 Task: Open Apple System Preferences and identify the major sections in the sidebar. How are they organized?.
Action: Mouse moved to (362, 195)
Screenshot: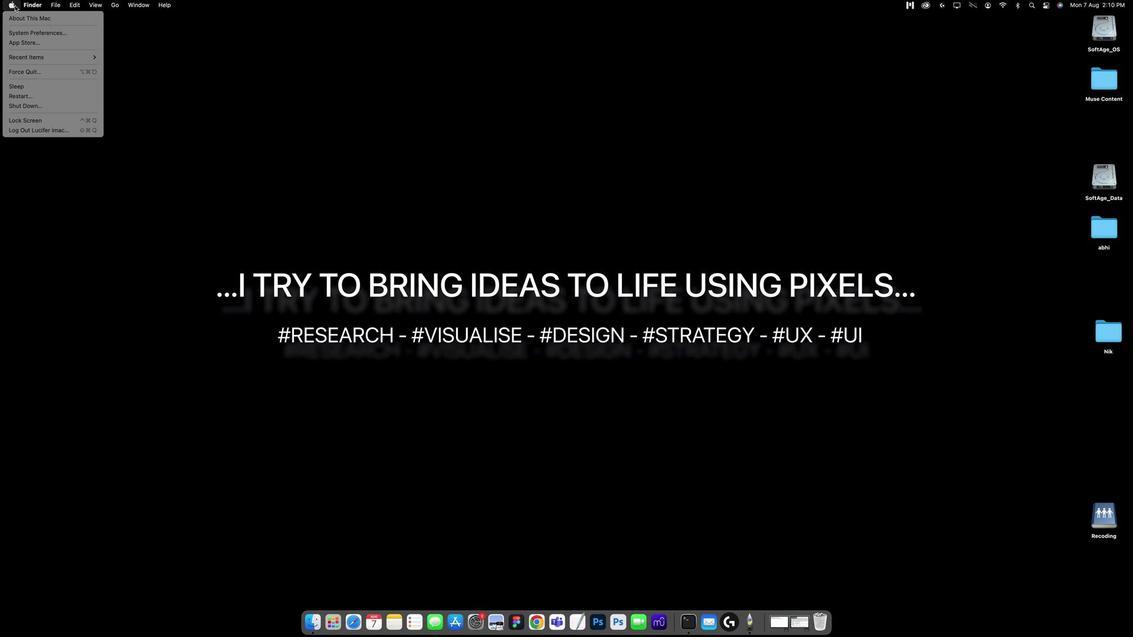 
Action: Mouse pressed left at (362, 195)
Screenshot: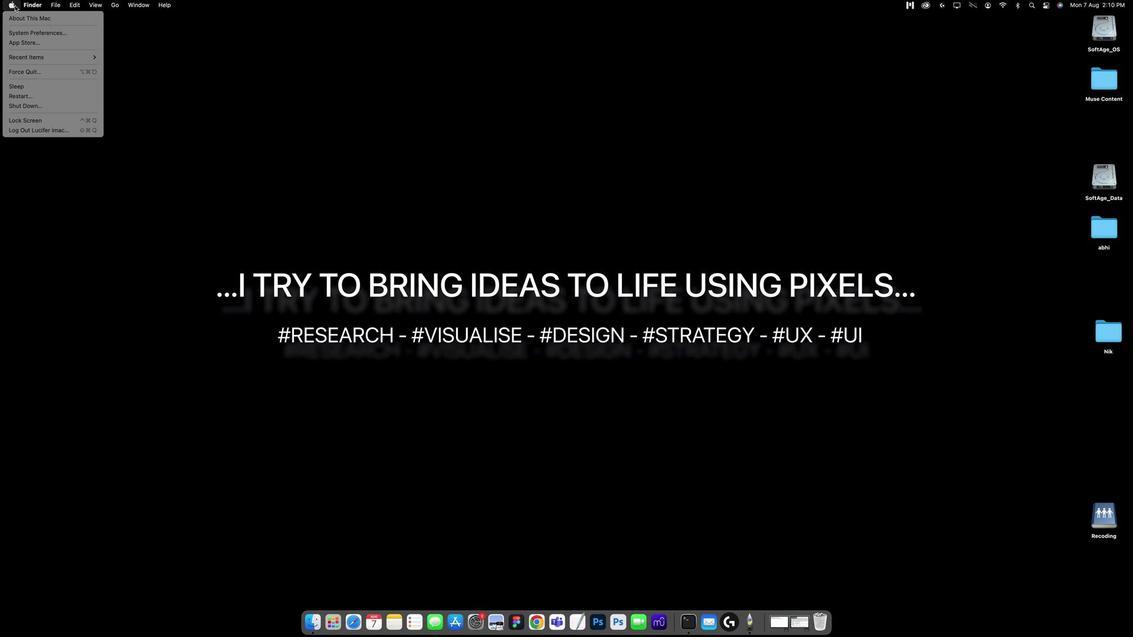
Action: Mouse moved to (36, 3)
Screenshot: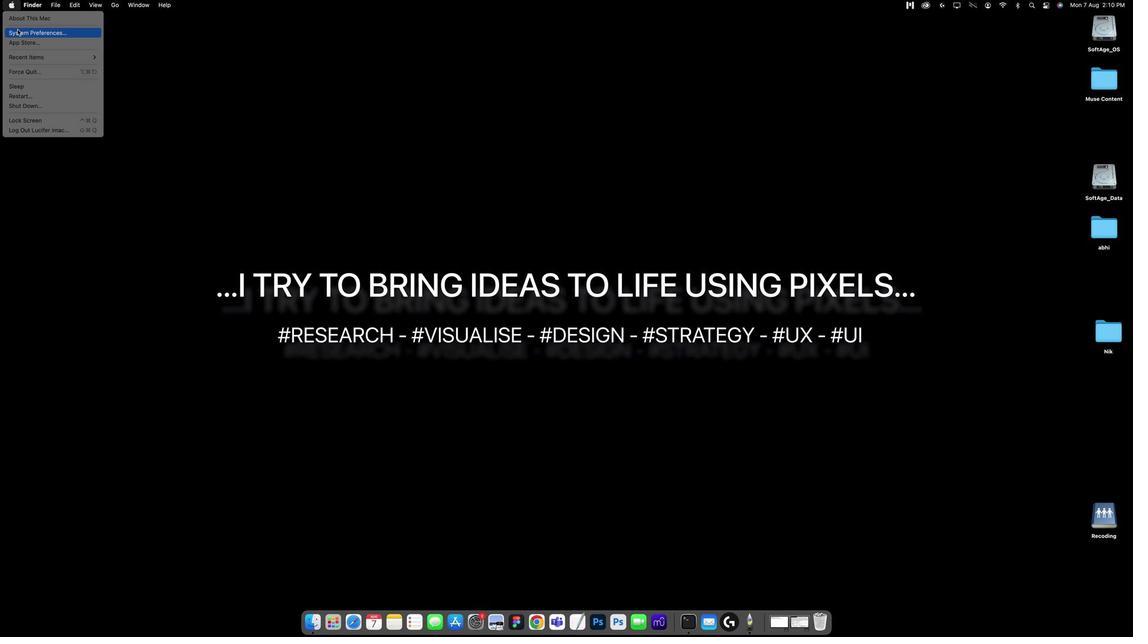 
Action: Mouse pressed left at (36, 3)
Screenshot: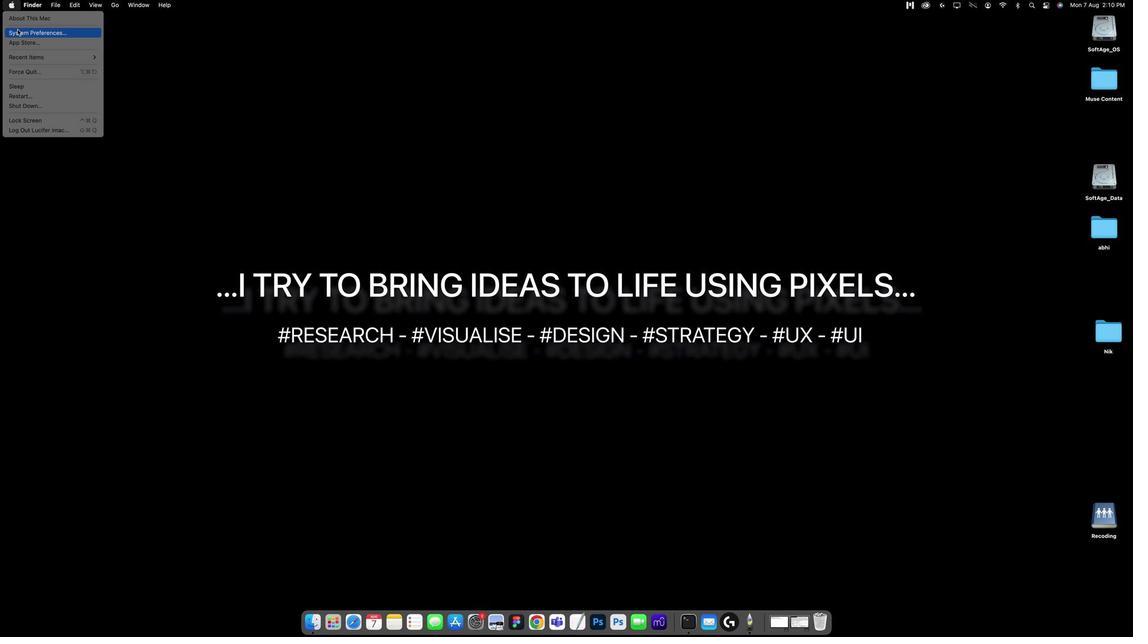 
Action: Mouse moved to (38, 27)
Screenshot: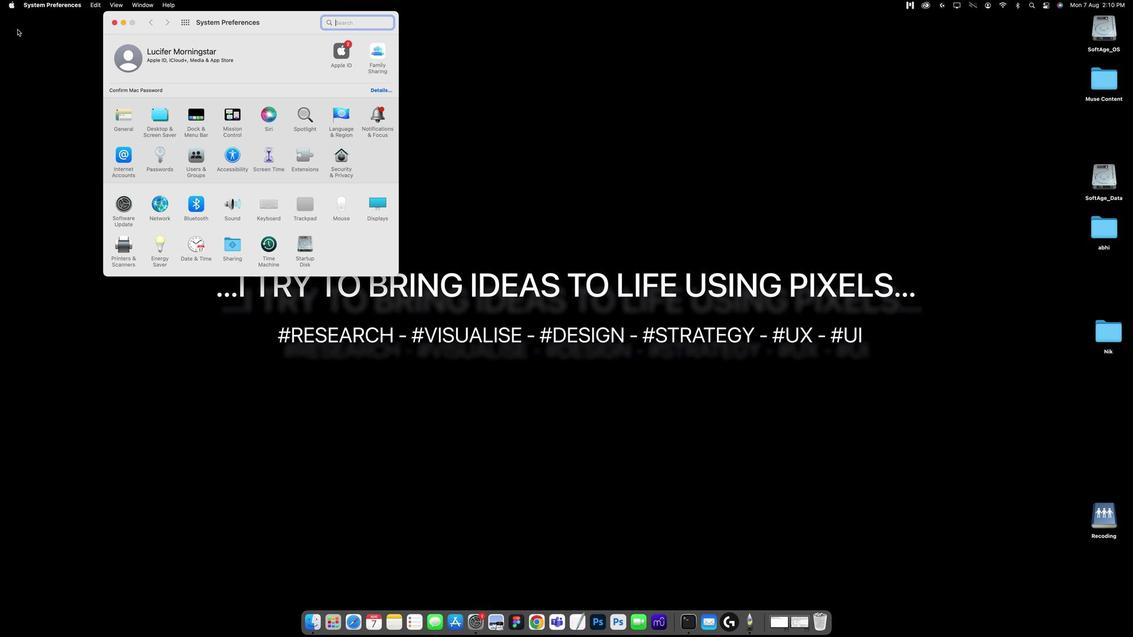 
Action: Mouse pressed left at (38, 27)
Screenshot: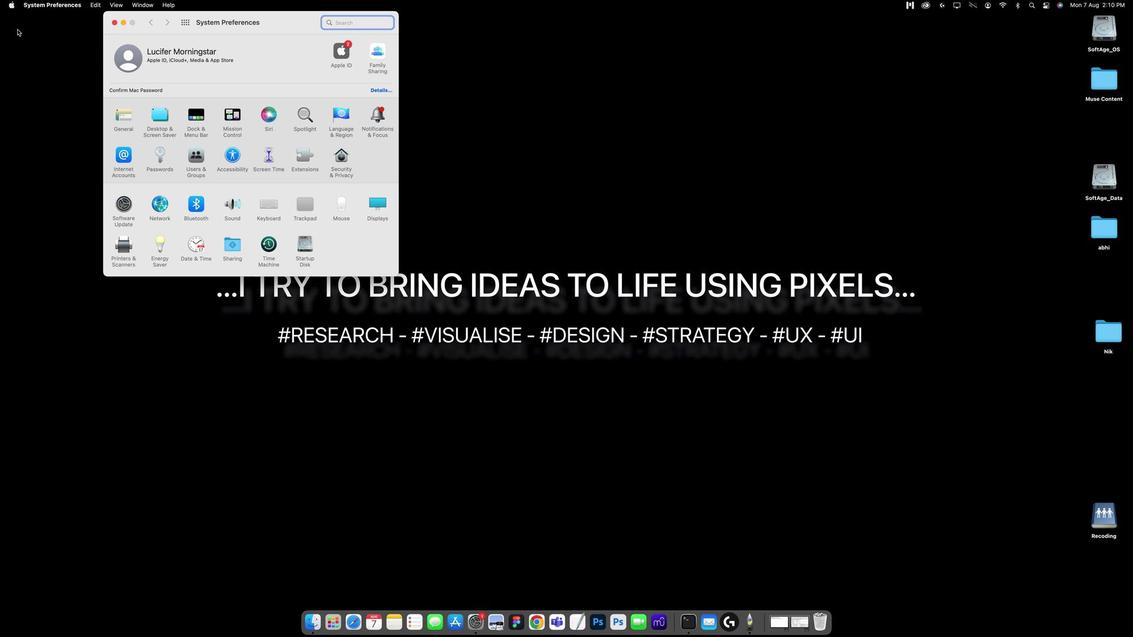 
Action: Mouse moved to (125, 115)
Screenshot: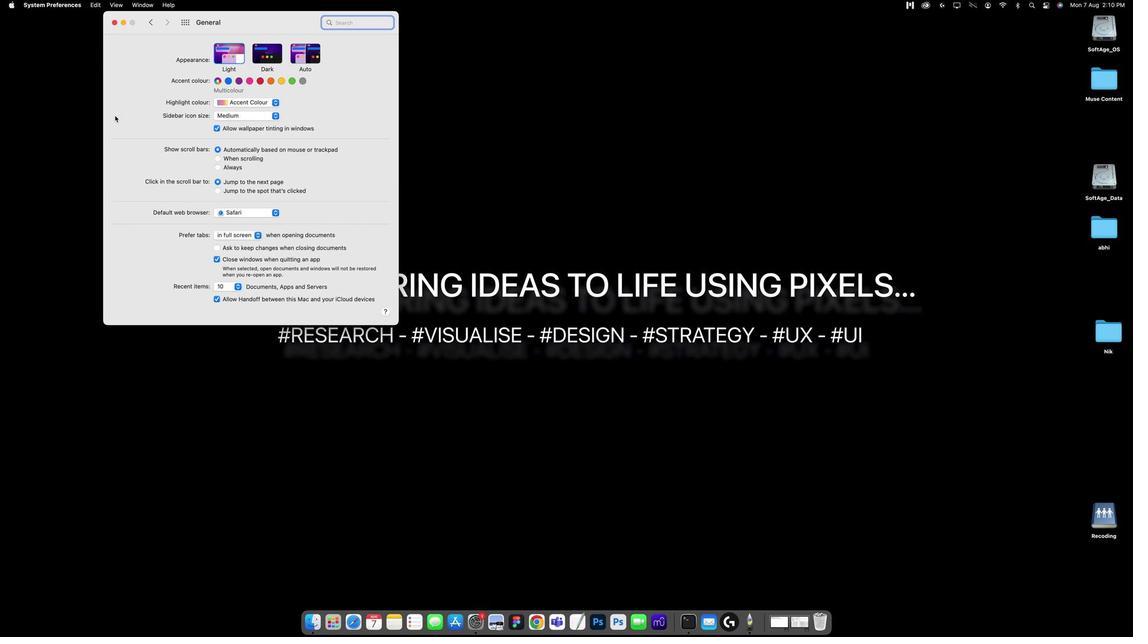 
Action: Mouse pressed left at (125, 115)
Screenshot: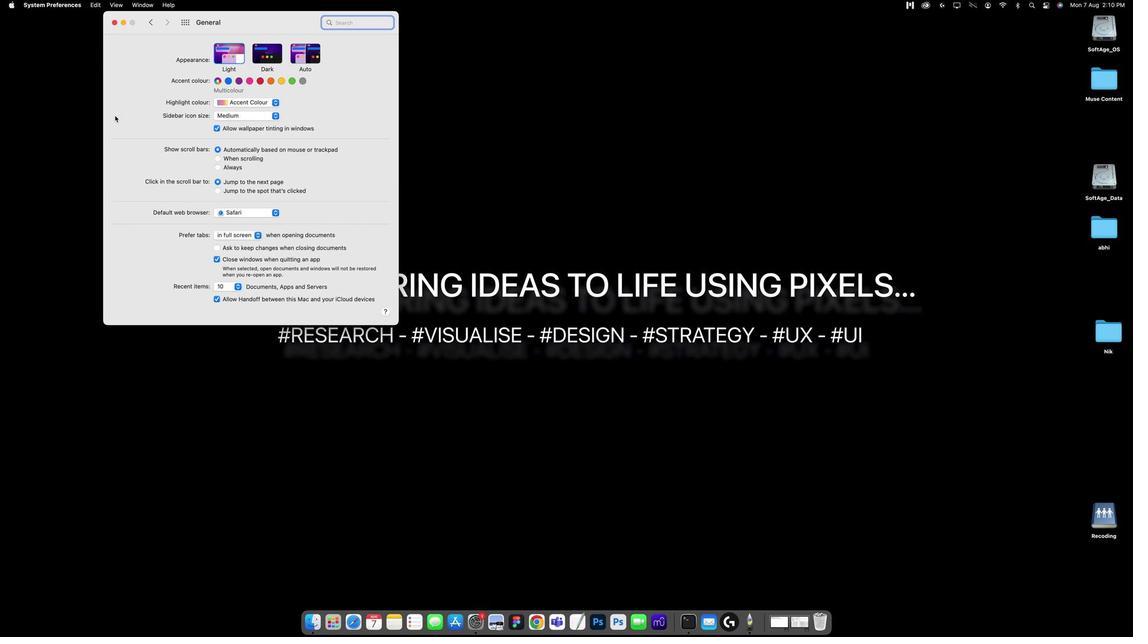 
Action: Mouse moved to (229, 113)
Screenshot: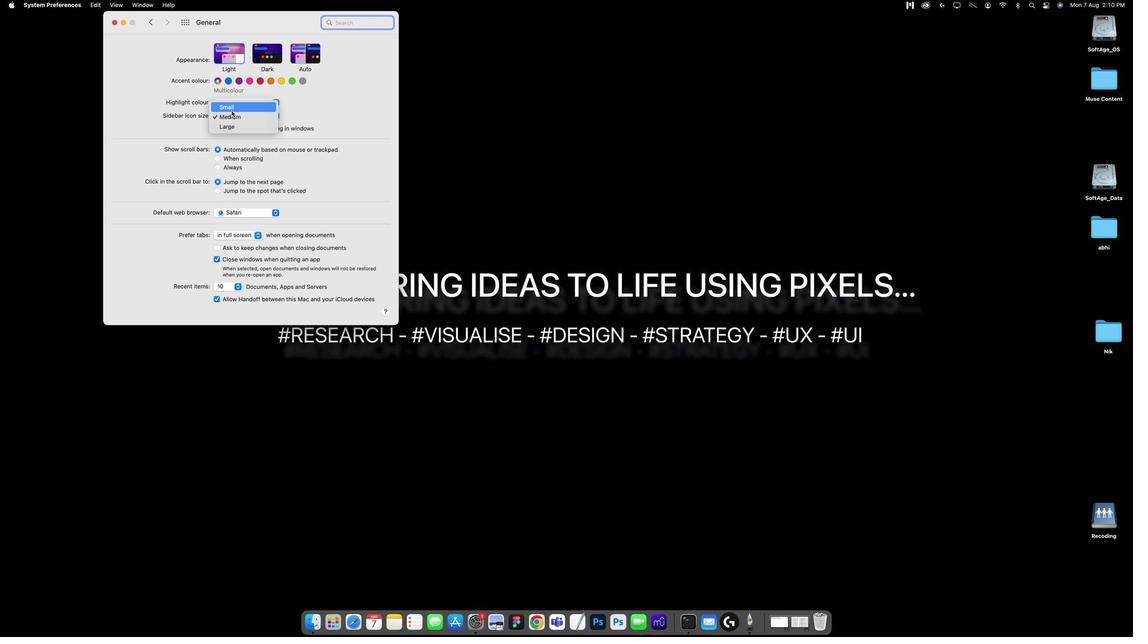 
Action: Mouse pressed left at (229, 113)
Screenshot: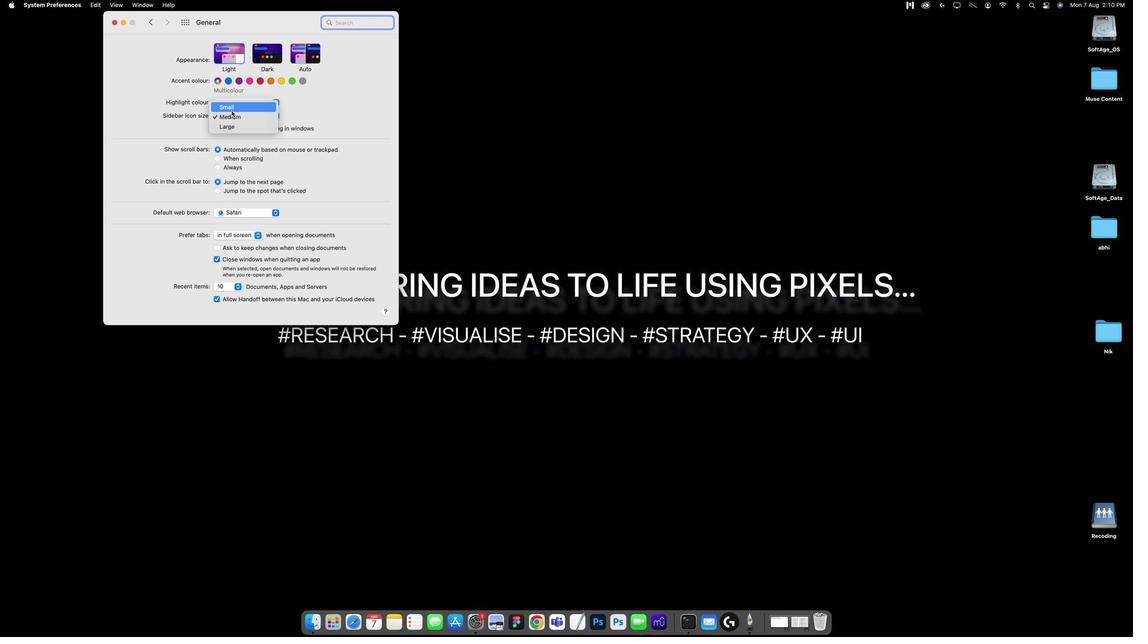 
Action: Mouse moved to (230, 110)
Screenshot: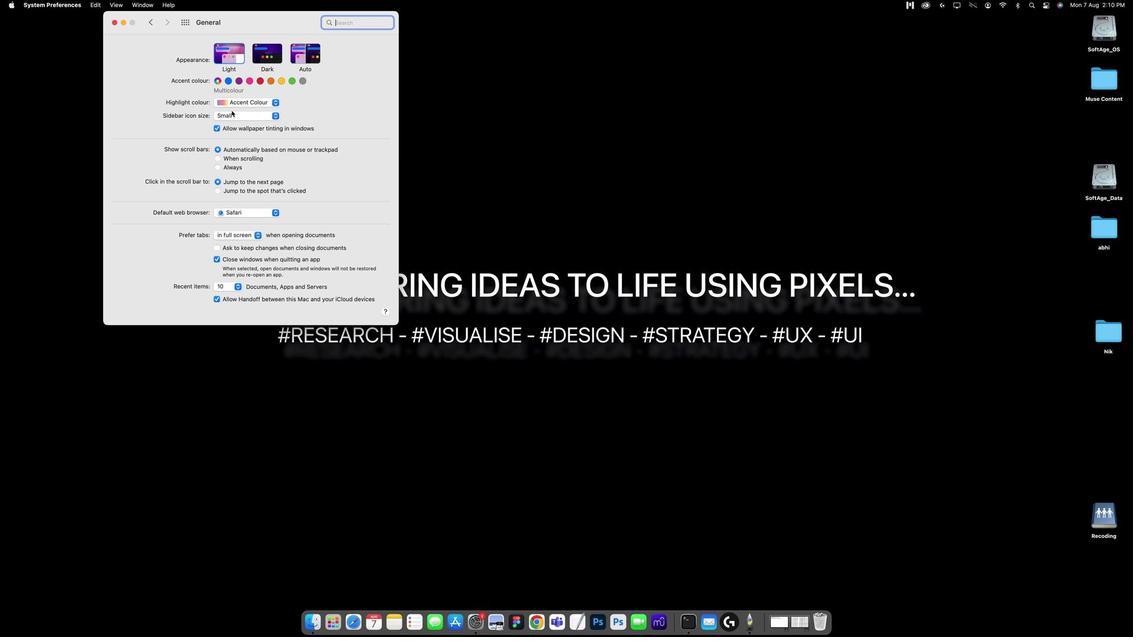 
Action: Mouse pressed left at (230, 110)
Screenshot: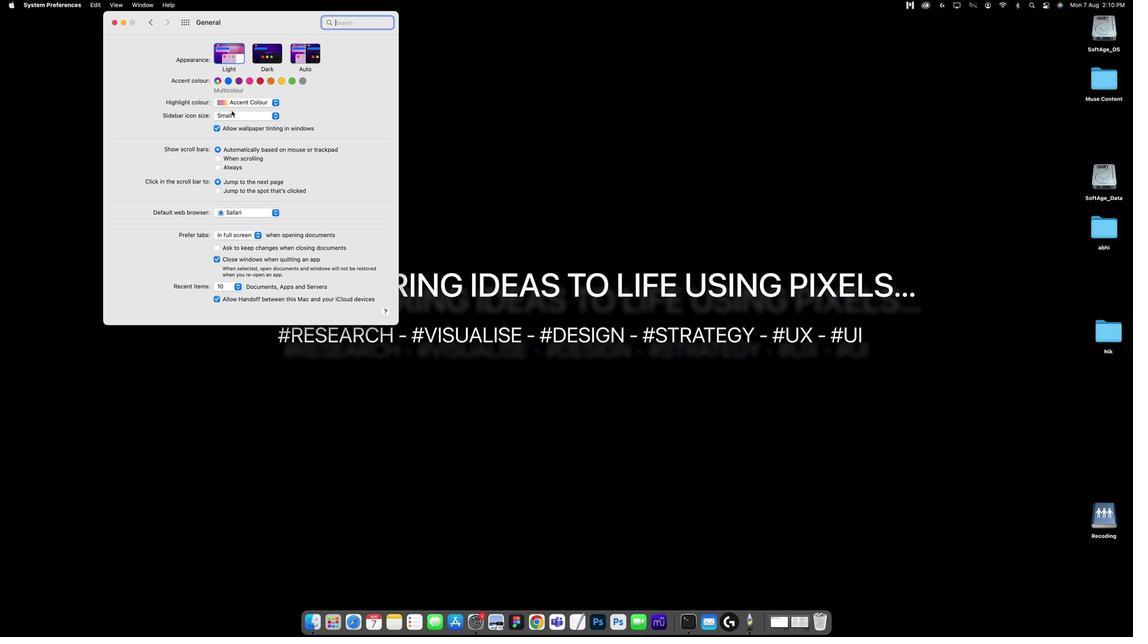 
Action: Mouse moved to (213, 128)
Screenshot: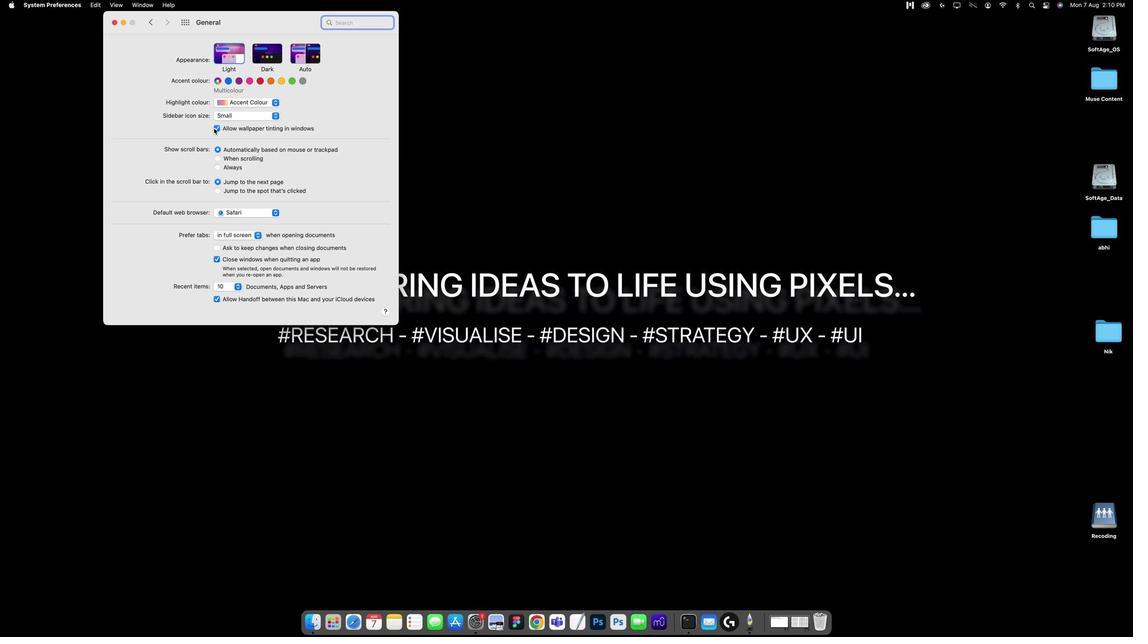 
Action: Mouse pressed left at (213, 128)
Screenshot: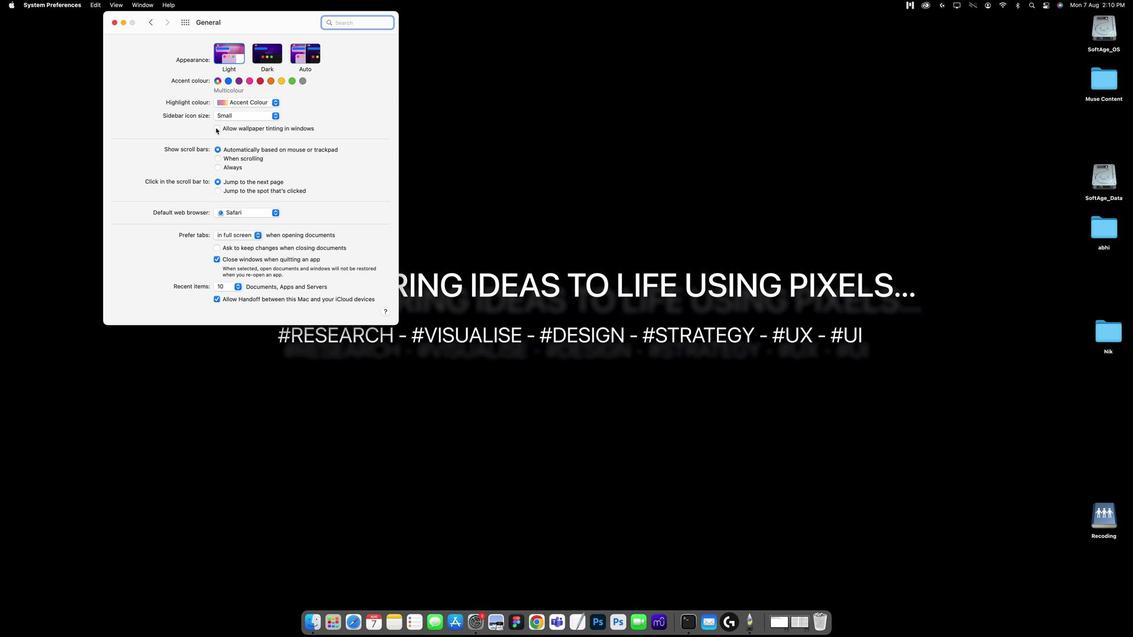 
Action: Mouse moved to (216, 128)
Screenshot: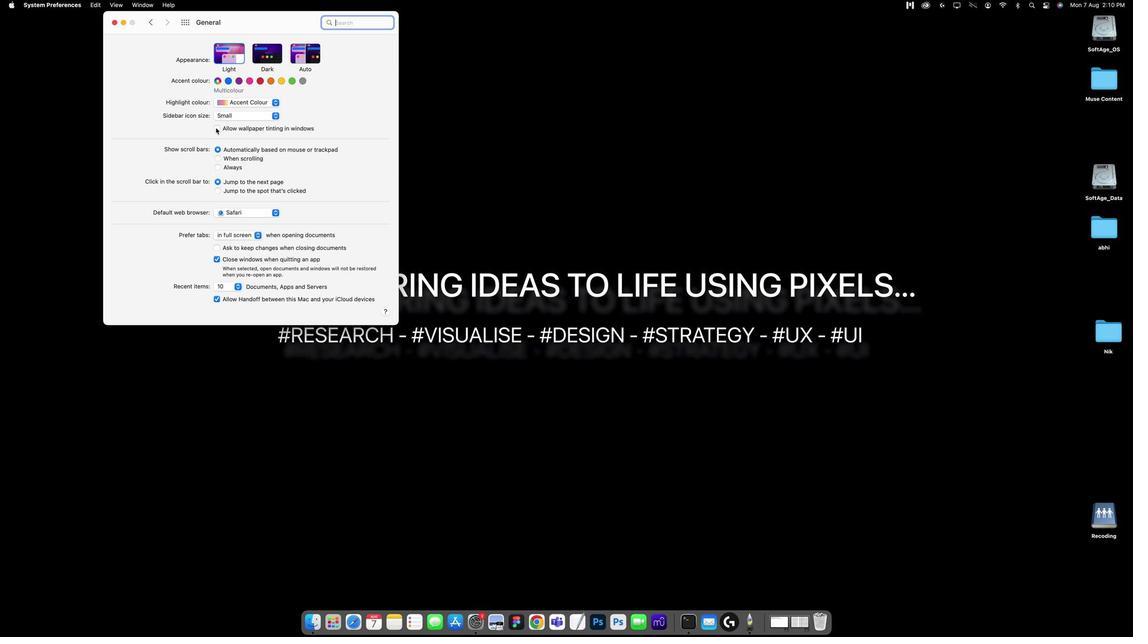 
Action: Mouse pressed left at (216, 128)
Screenshot: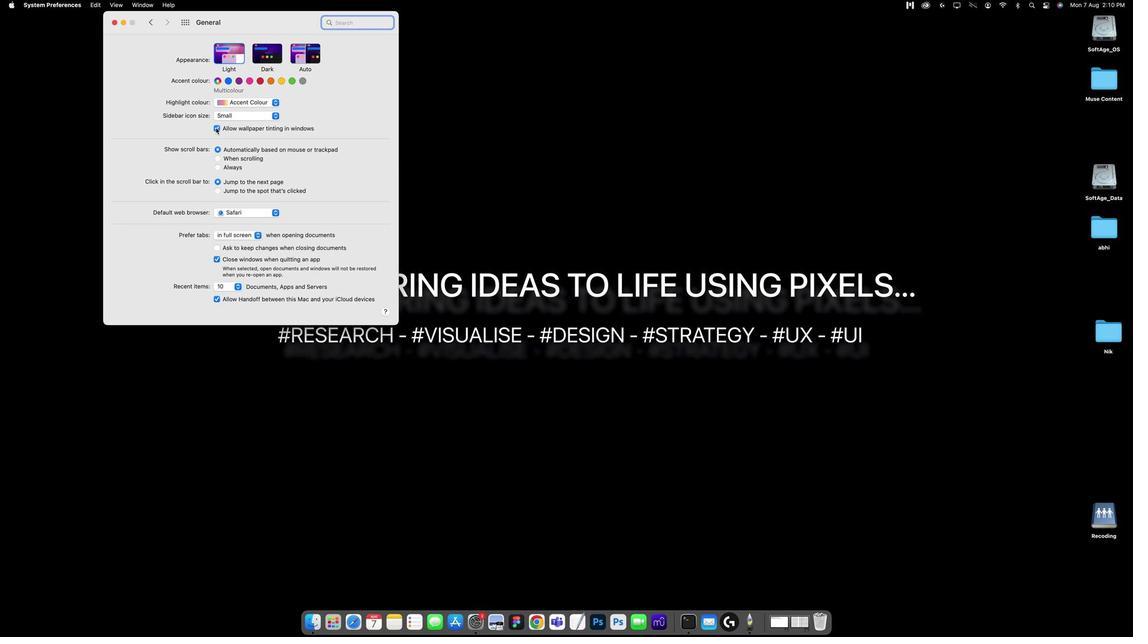 
Action: Mouse pressed left at (216, 128)
Screenshot: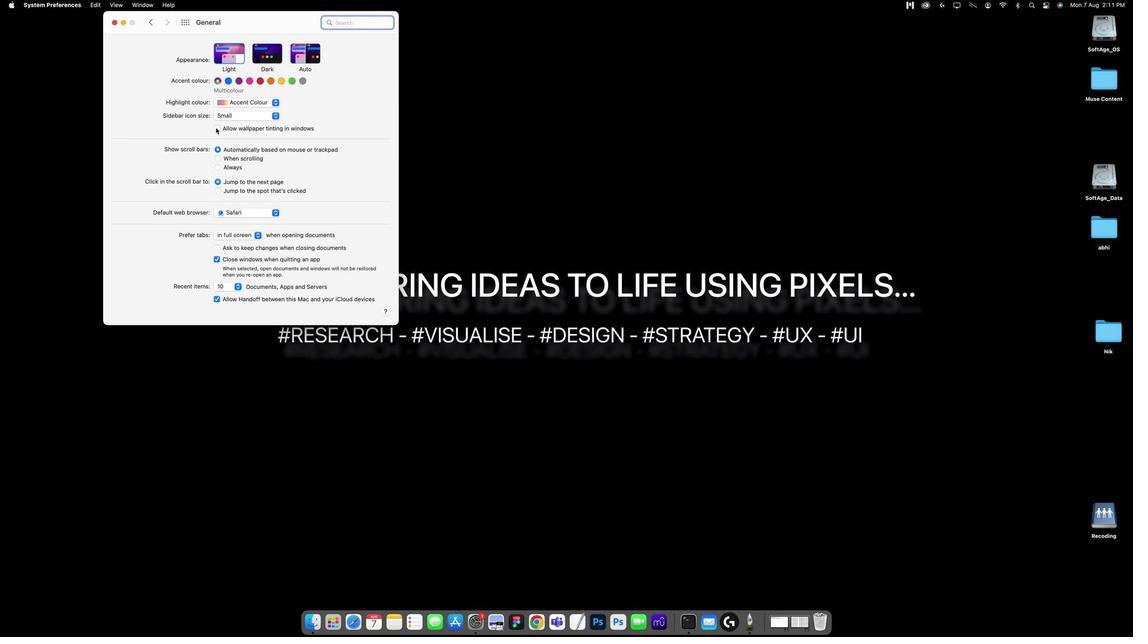 
Action: Mouse pressed left at (216, 128)
Screenshot: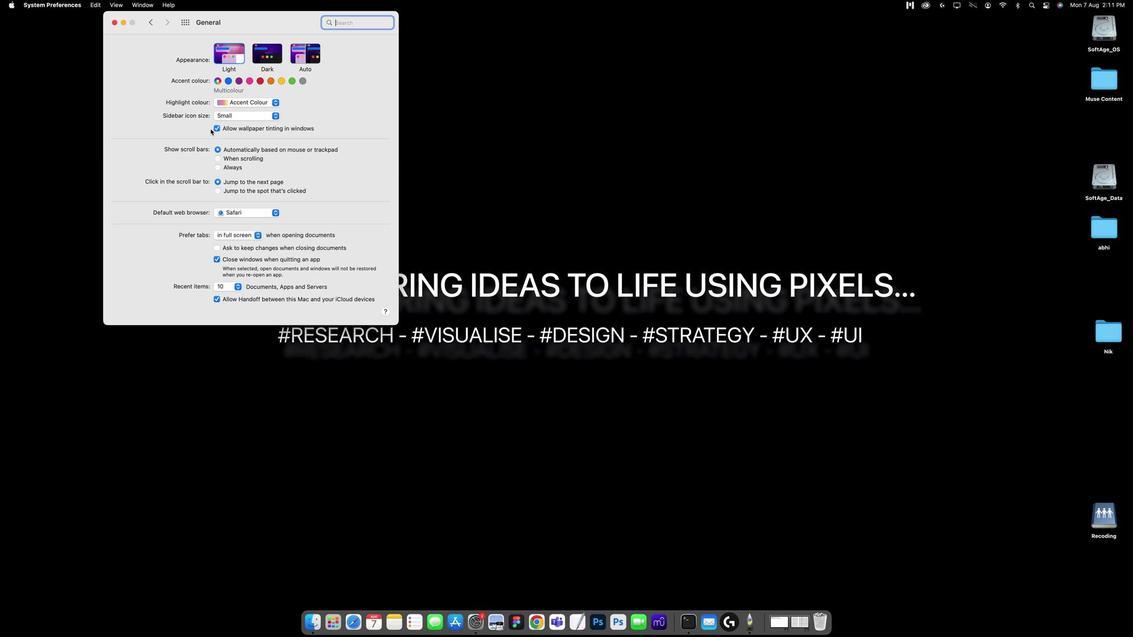 
Action: Mouse pressed left at (216, 128)
Screenshot: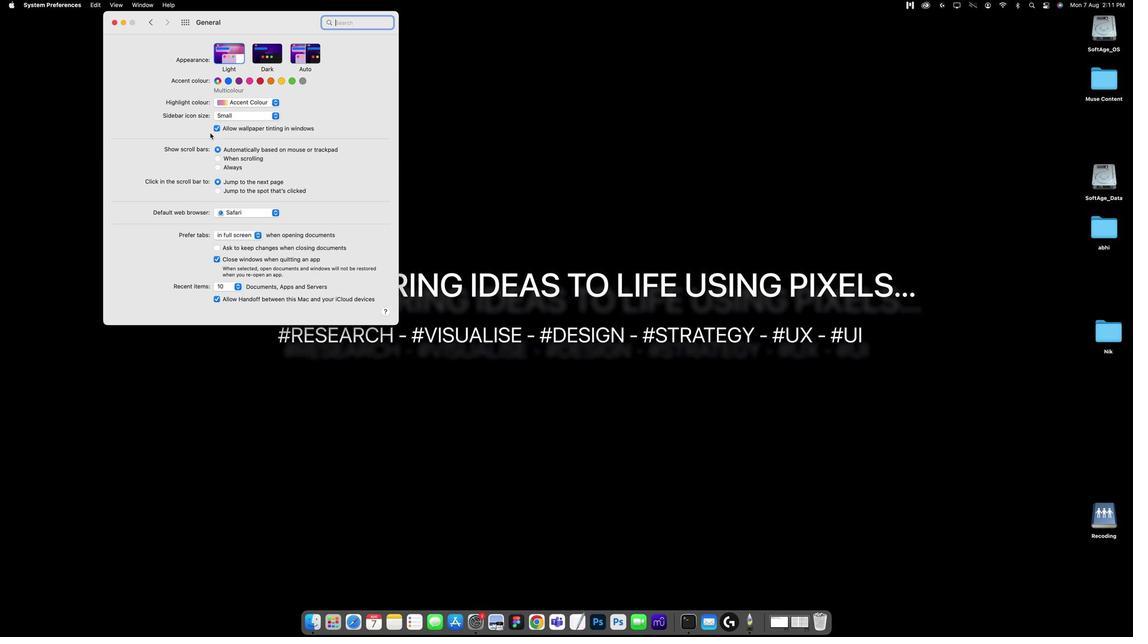 
Action: Mouse moved to (215, 157)
Screenshot: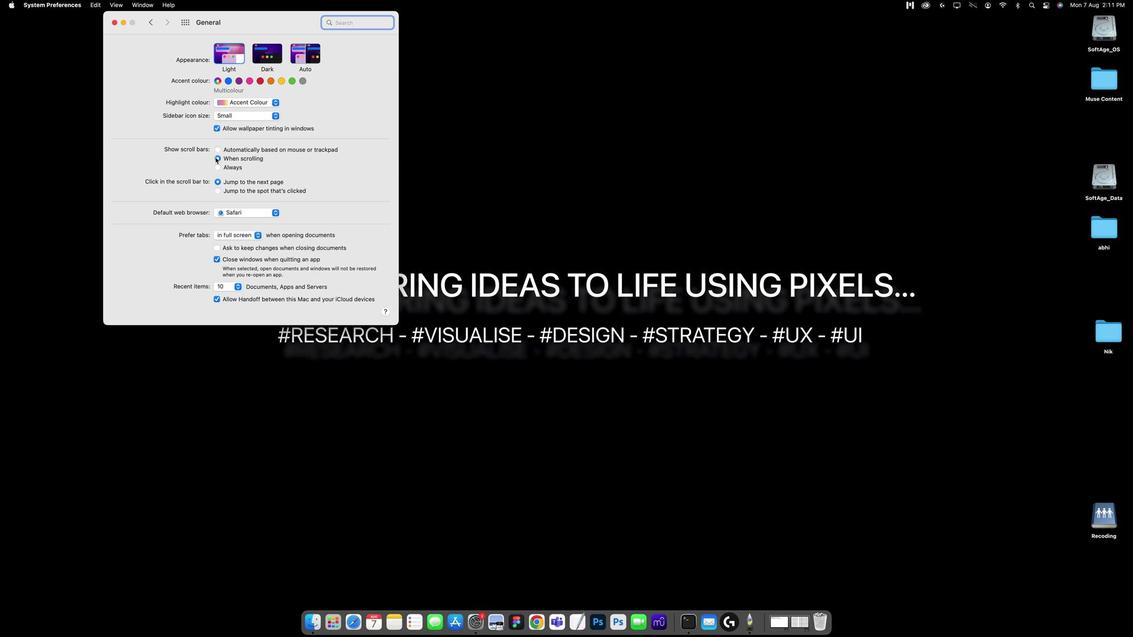 
Action: Mouse pressed left at (215, 157)
Screenshot: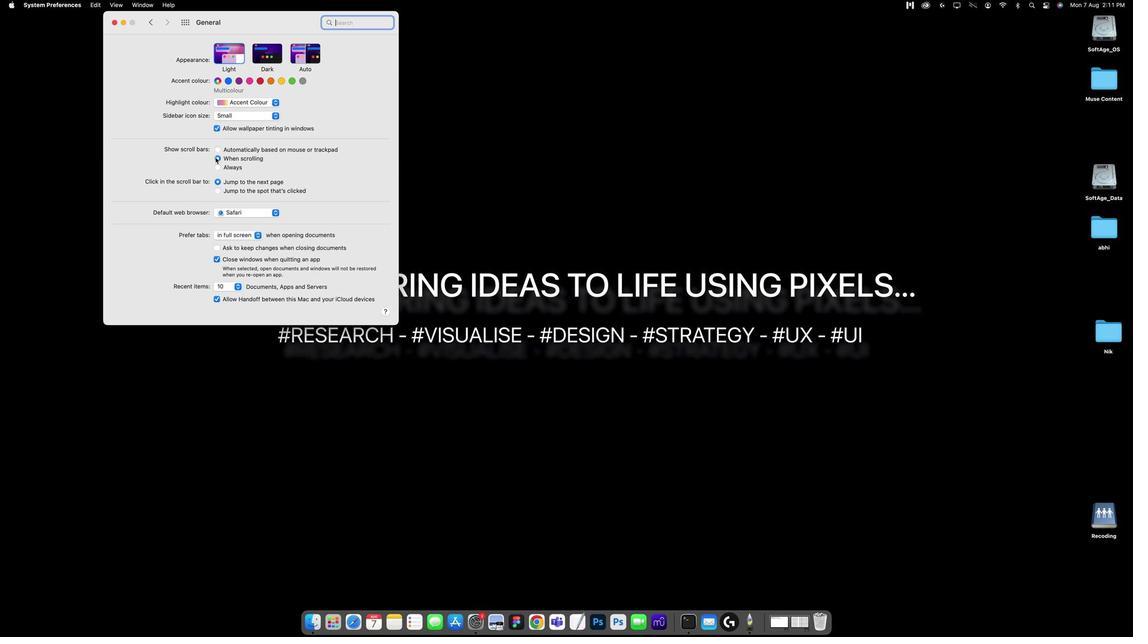
Action: Mouse moved to (158, 15)
Screenshot: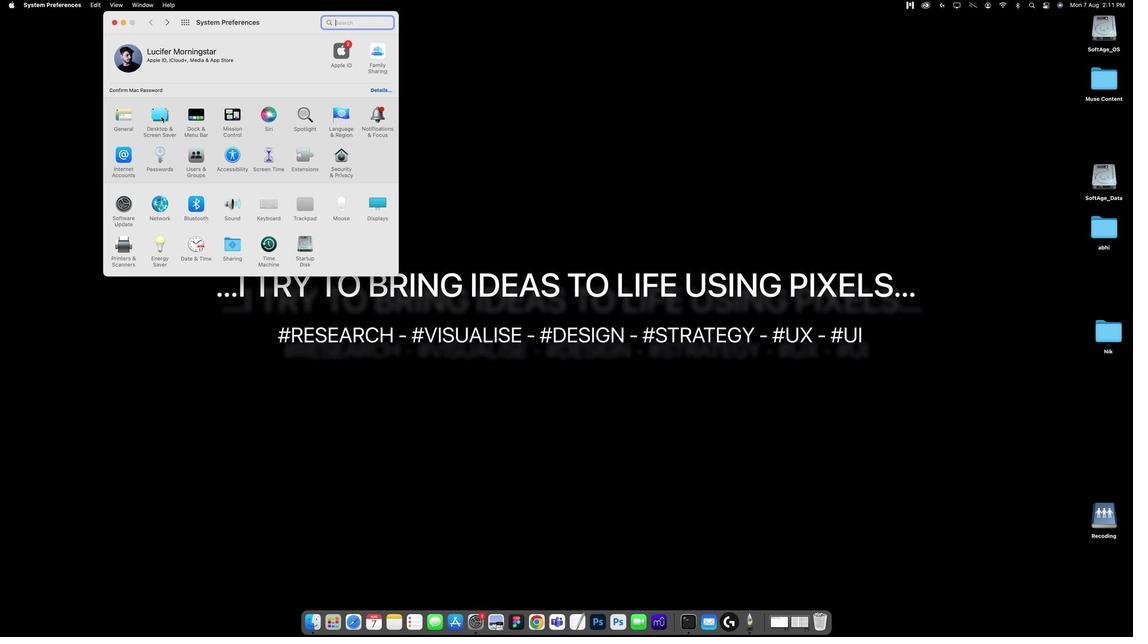 
Action: Mouse pressed left at (158, 15)
Screenshot: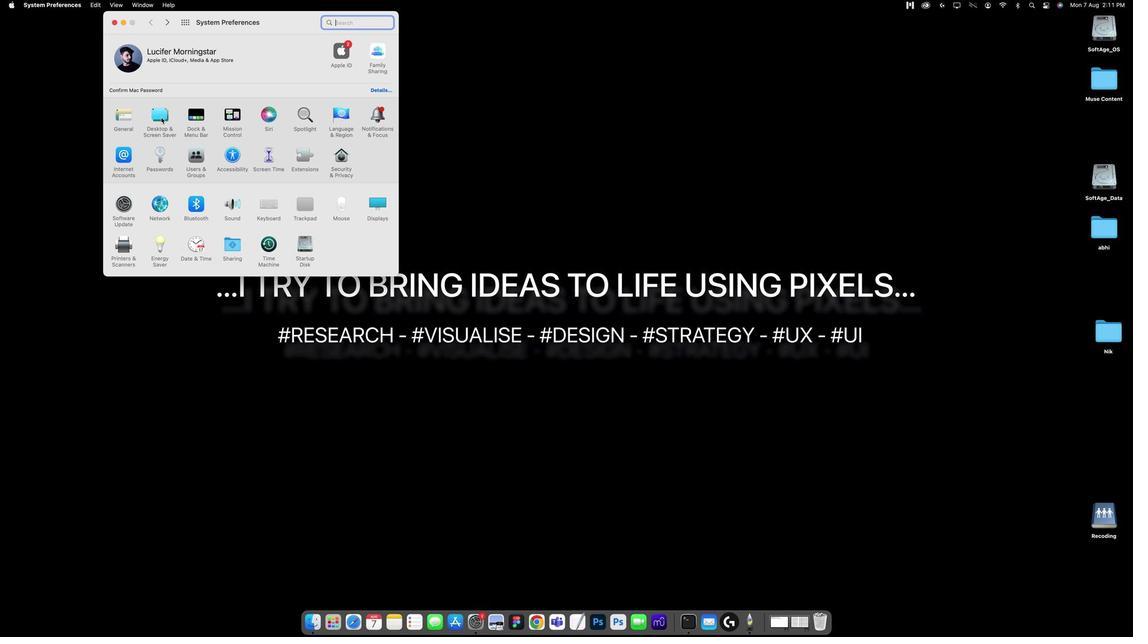 
Action: Mouse moved to (167, 117)
Screenshot: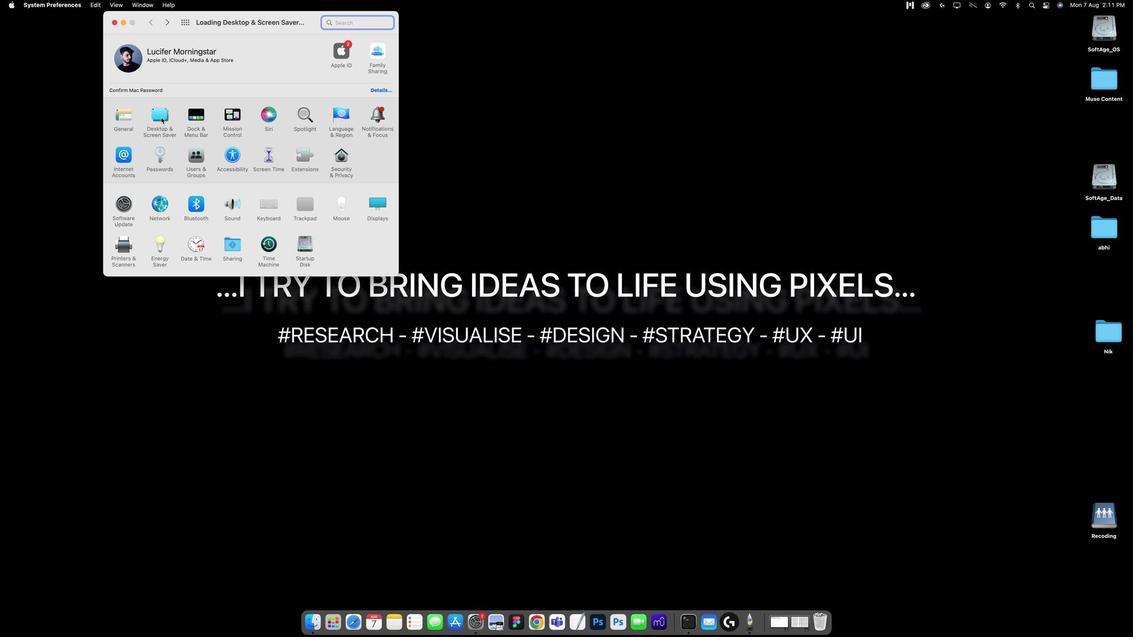 
Action: Mouse pressed left at (167, 117)
Screenshot: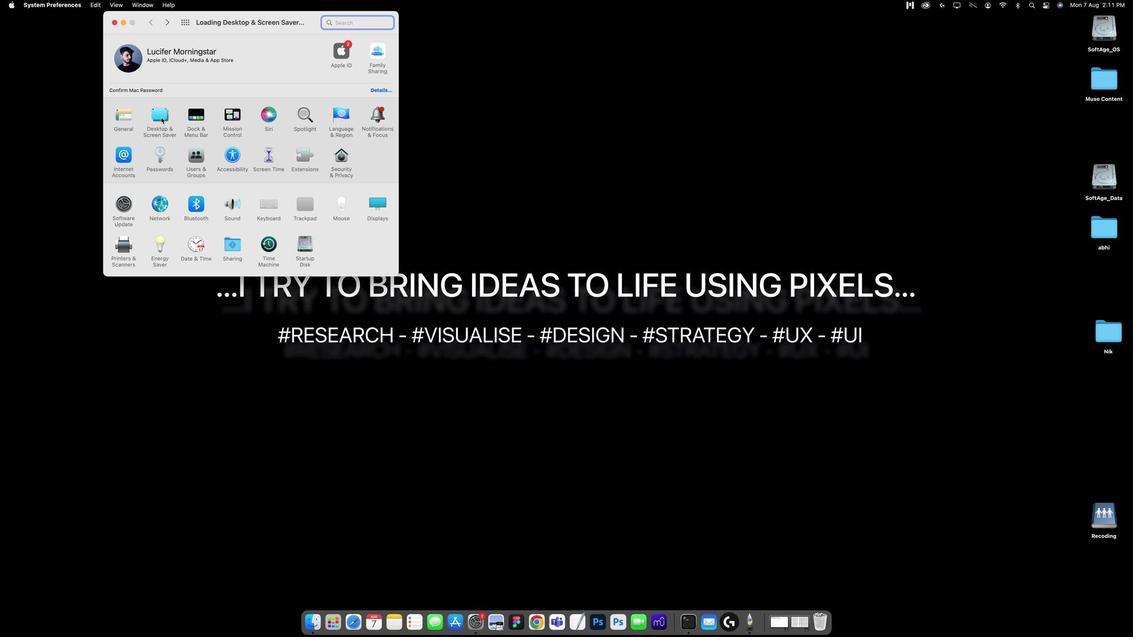 
Action: Mouse moved to (211, 78)
Screenshot: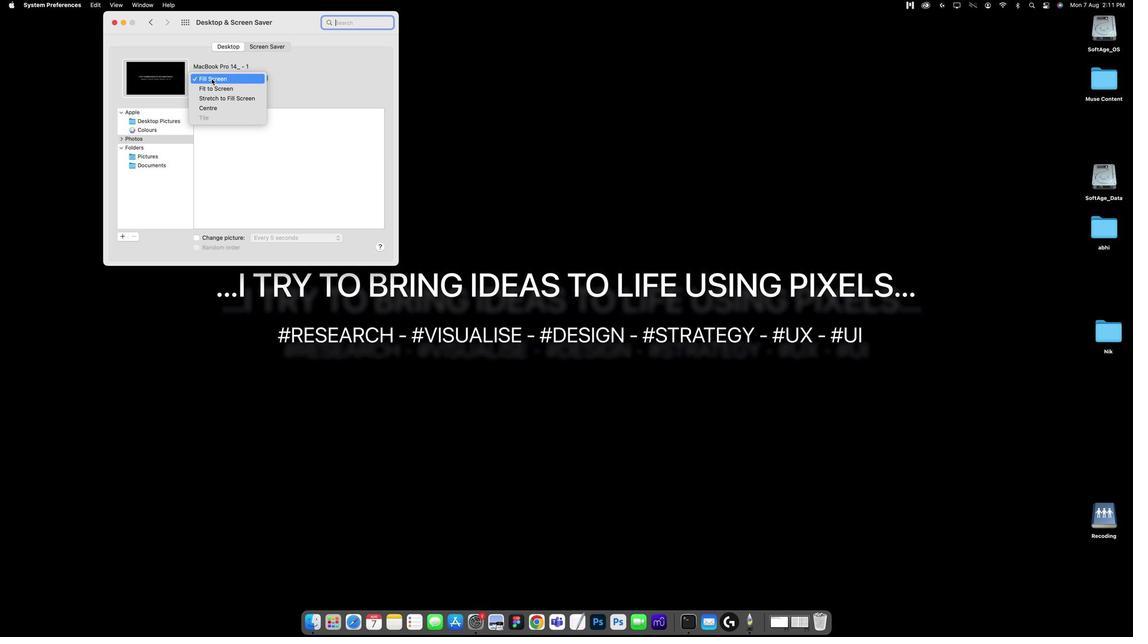 
Action: Mouse pressed left at (211, 78)
Screenshot: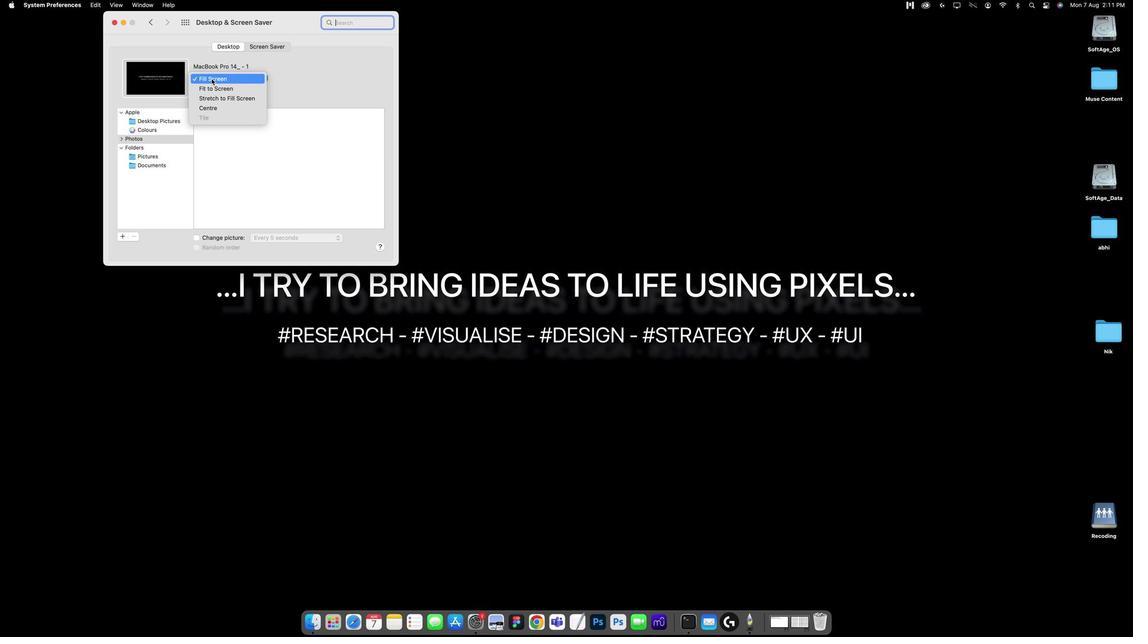 
Action: Mouse moved to (211, 85)
Screenshot: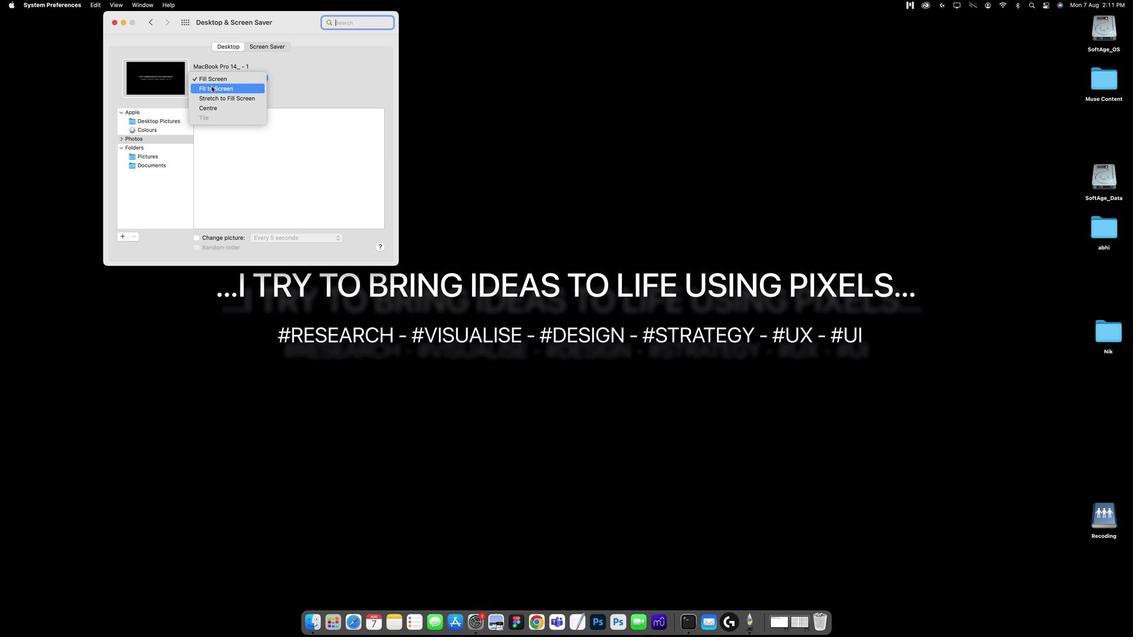 
Action: Mouse pressed left at (211, 85)
Screenshot: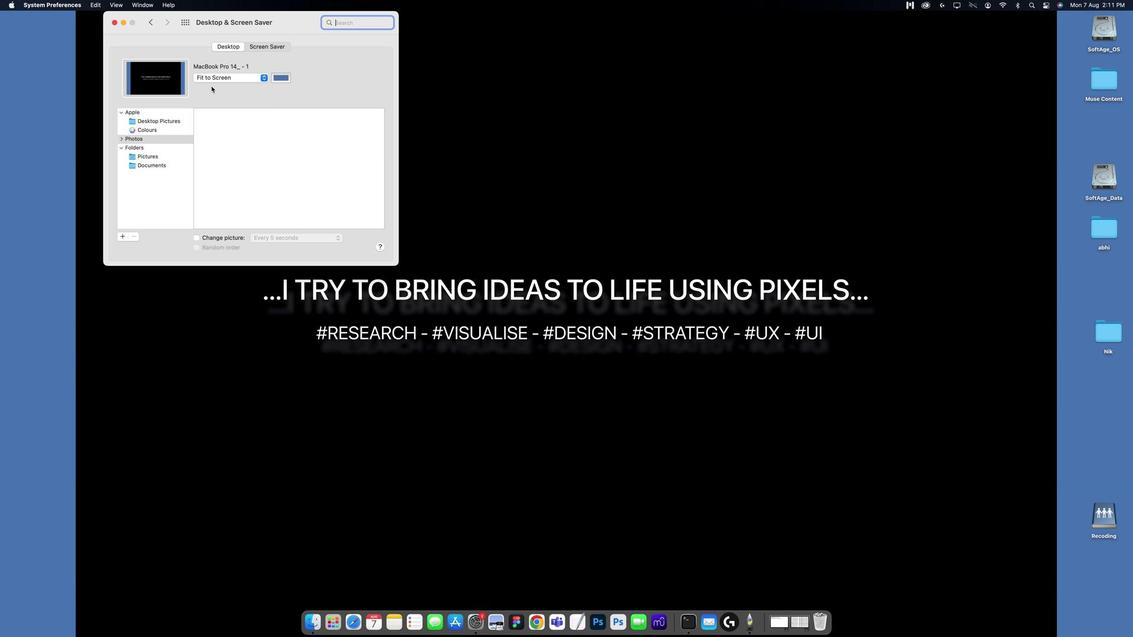 
Action: Mouse moved to (216, 76)
Screenshot: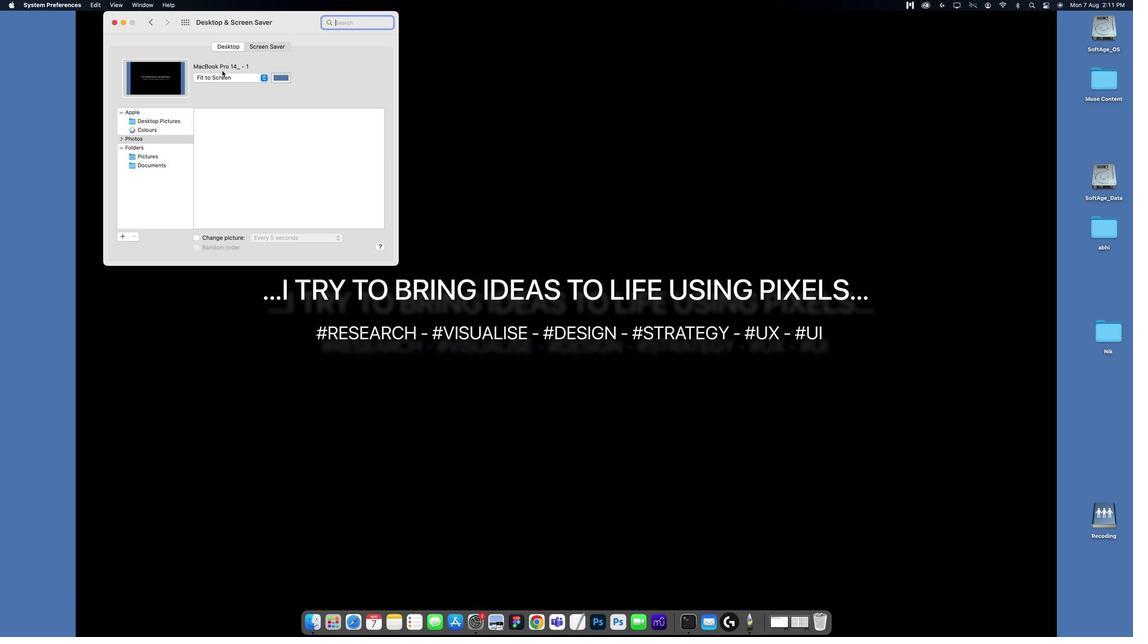 
Action: Mouse pressed left at (216, 76)
Screenshot: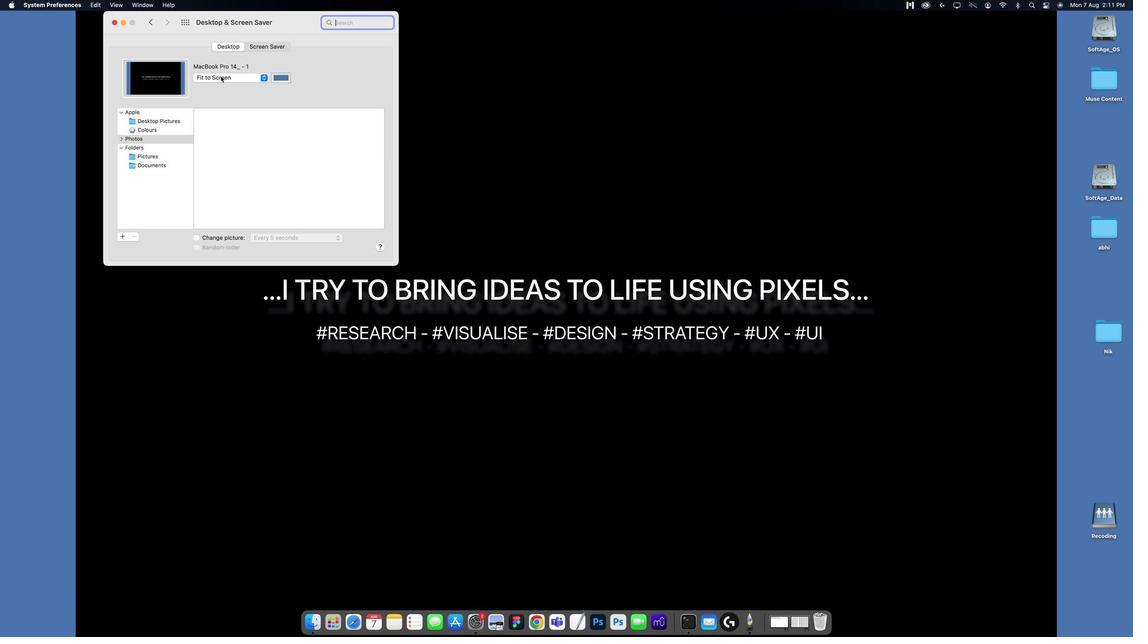 
Action: Mouse moved to (217, 73)
Screenshot: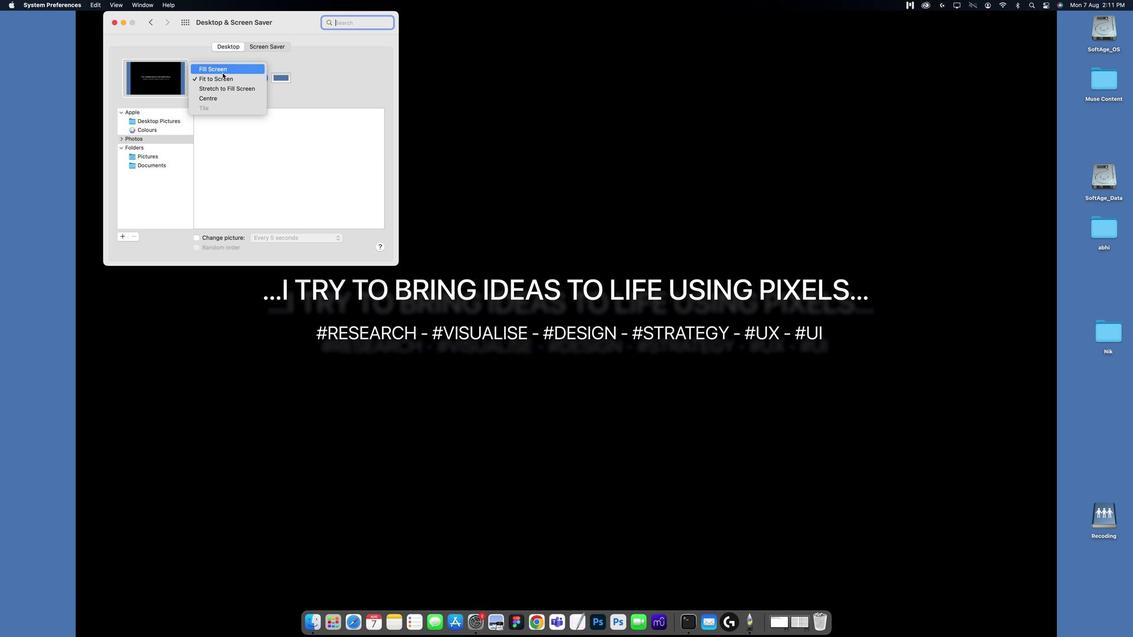
Action: Mouse pressed left at (217, 73)
Screenshot: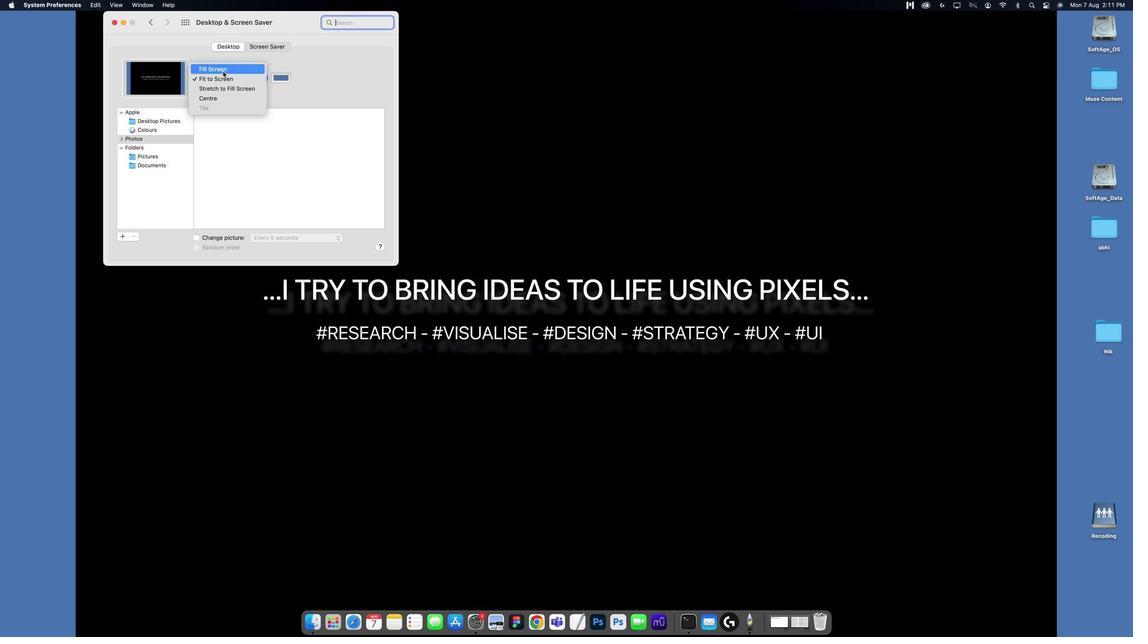 
Action: Mouse moved to (221, 69)
Screenshot: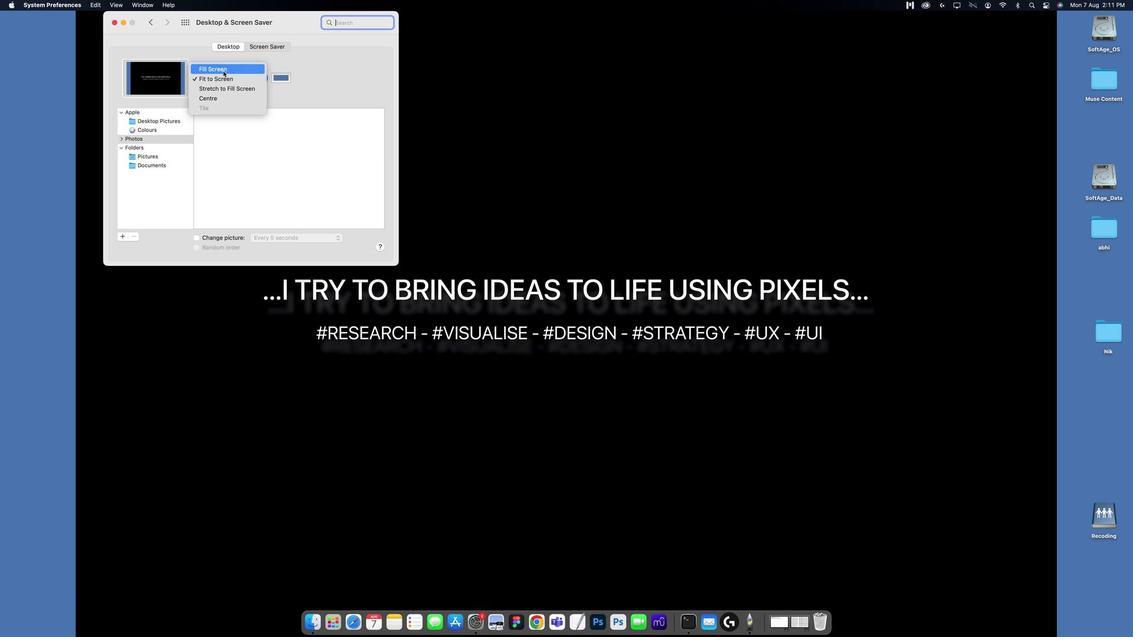 
Action: Mouse pressed left at (221, 69)
Screenshot: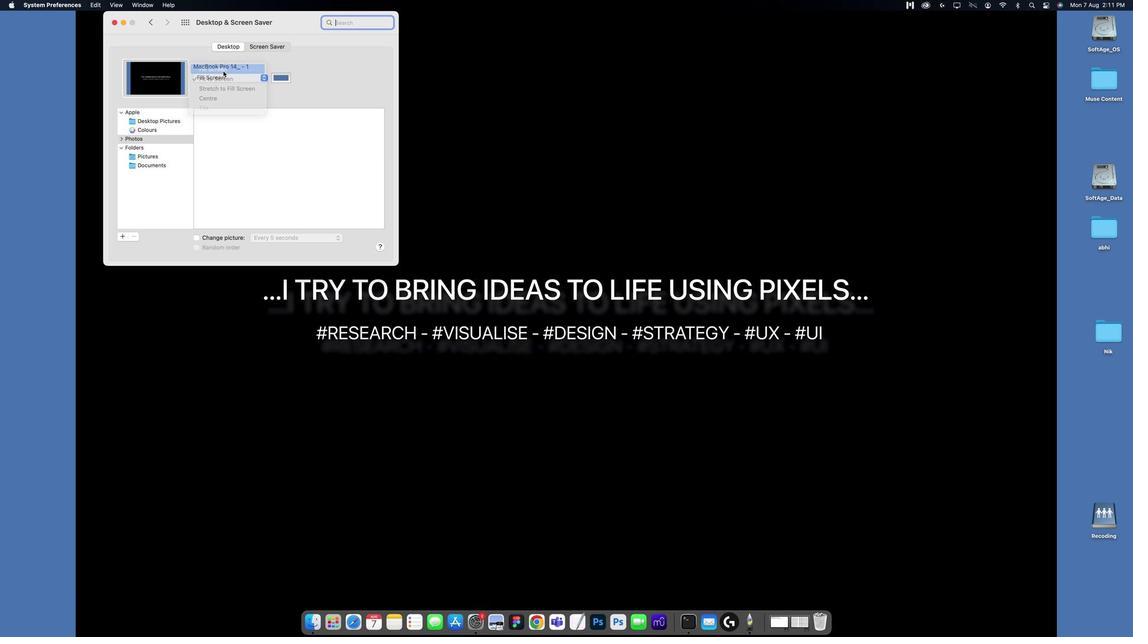 
Action: Mouse moved to (220, 75)
Screenshot: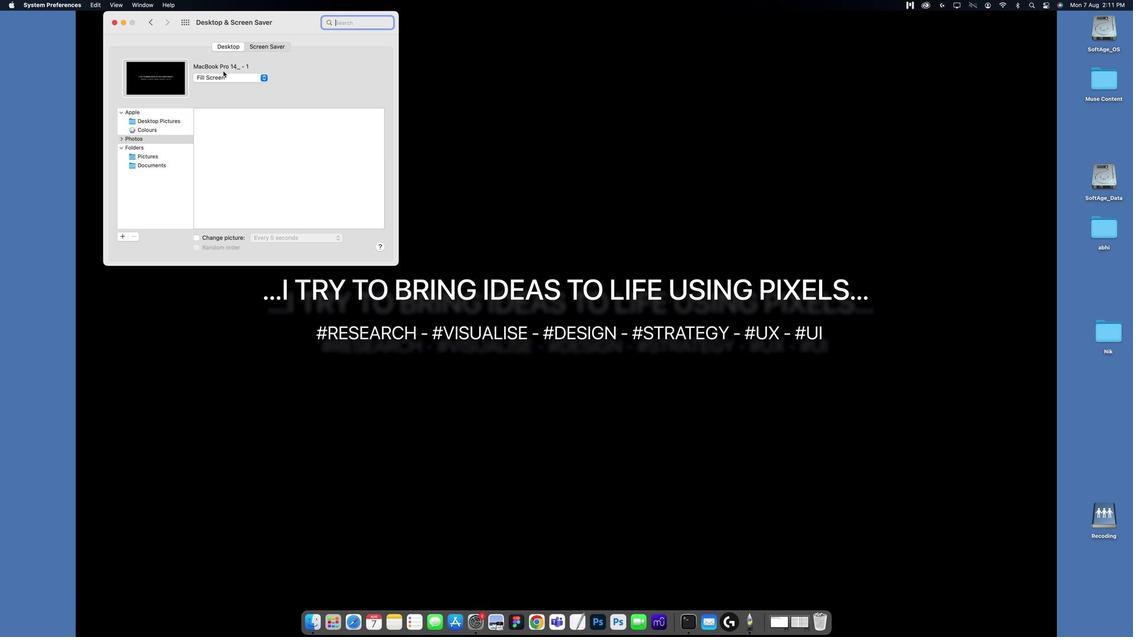 
Action: Mouse pressed left at (220, 75)
Screenshot: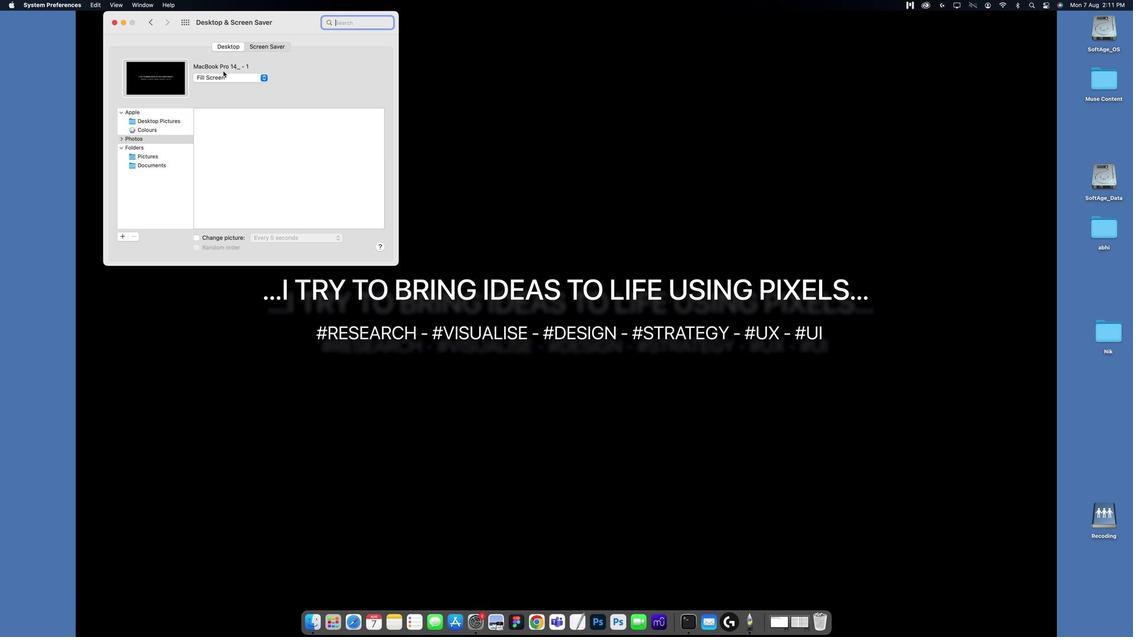 
Action: Mouse moved to (221, 70)
Screenshot: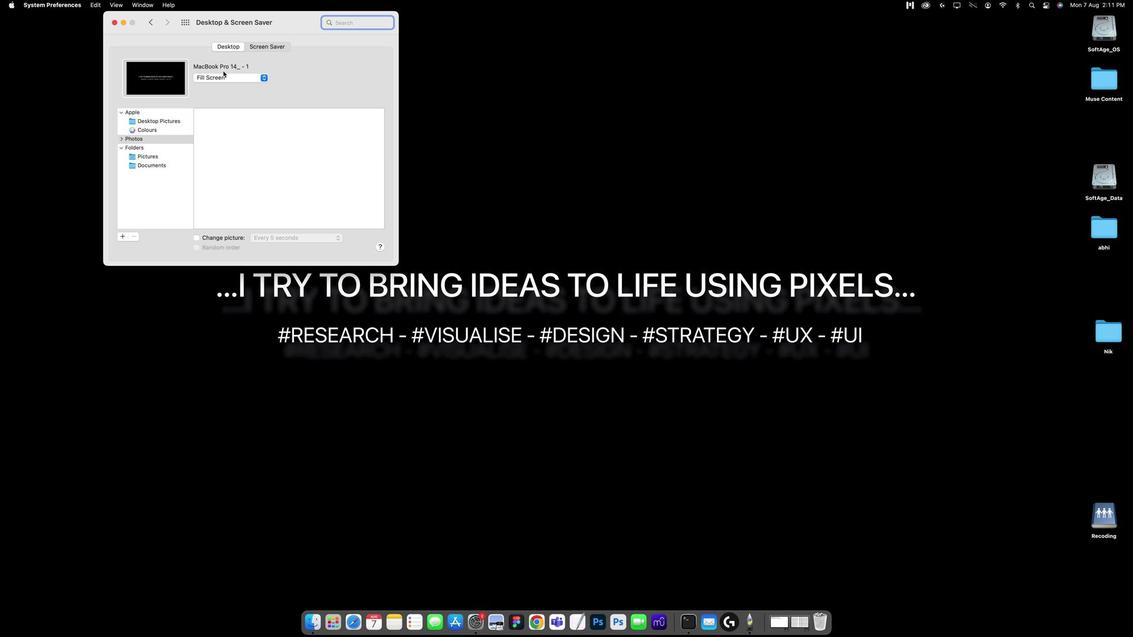 
Action: Mouse pressed left at (221, 70)
Screenshot: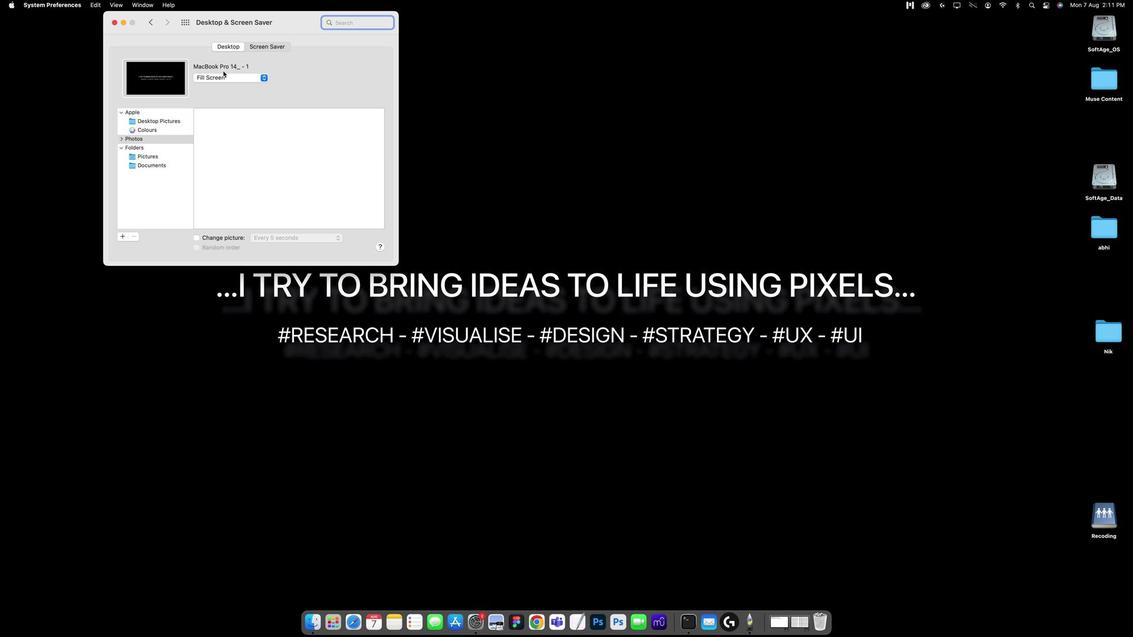 
Action: Mouse moved to (157, 21)
Screenshot: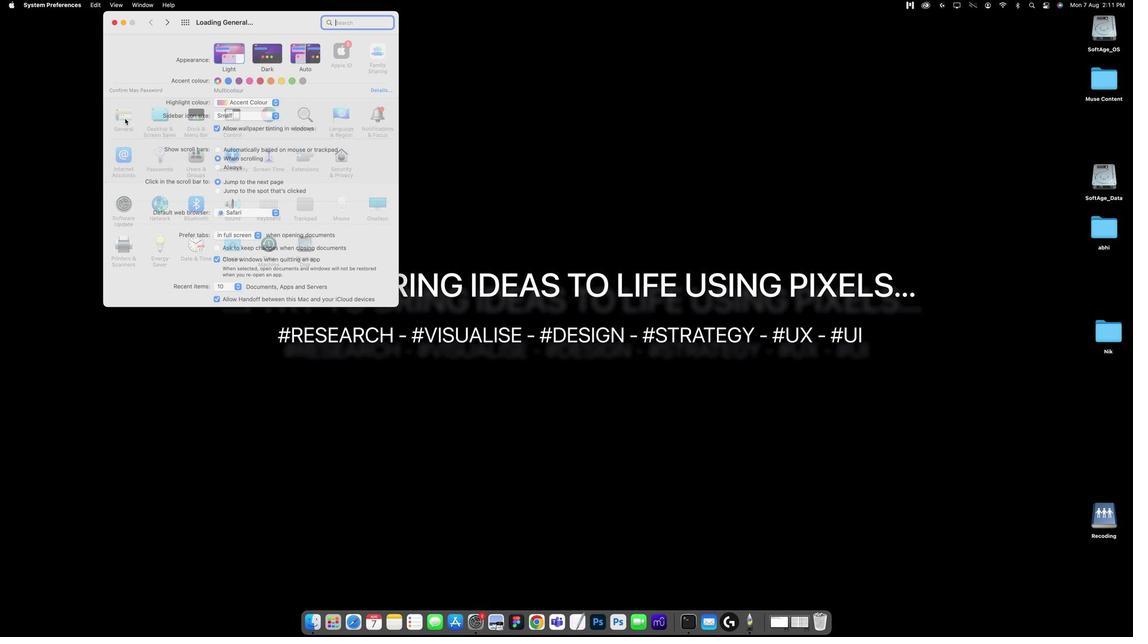 
Action: Mouse pressed left at (157, 21)
Screenshot: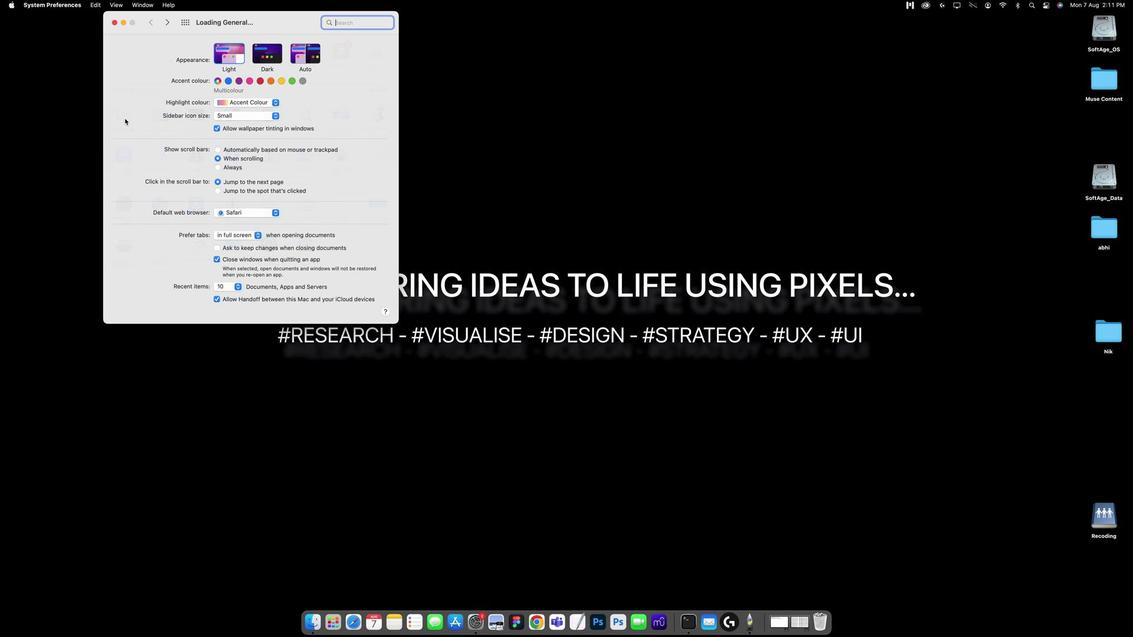 
Action: Mouse moved to (135, 118)
Screenshot: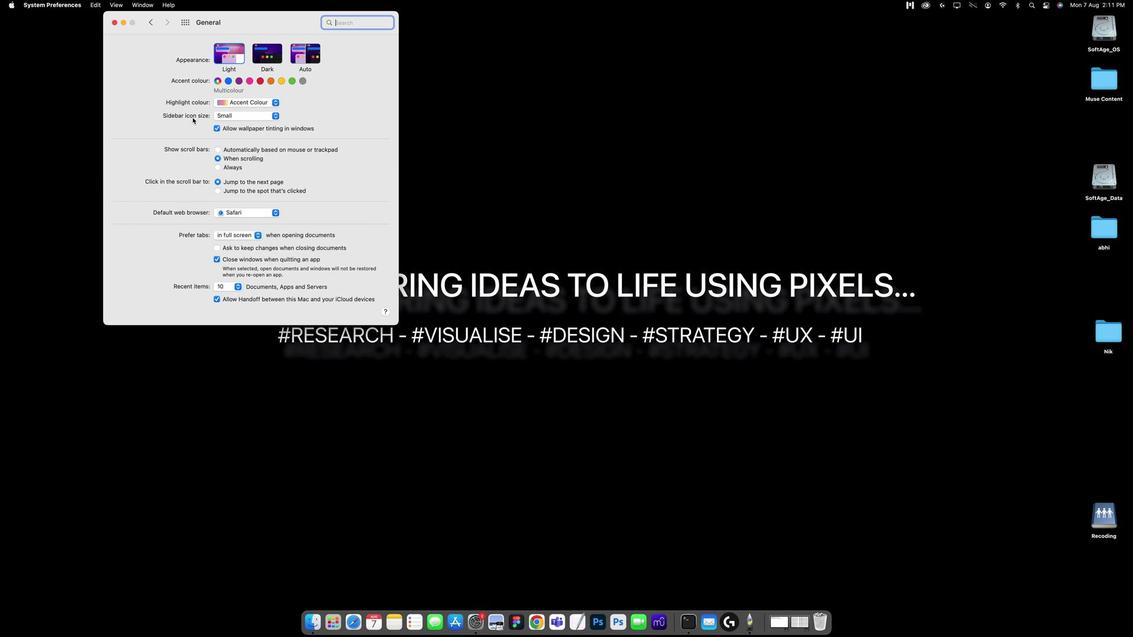
Action: Mouse pressed left at (135, 118)
Screenshot: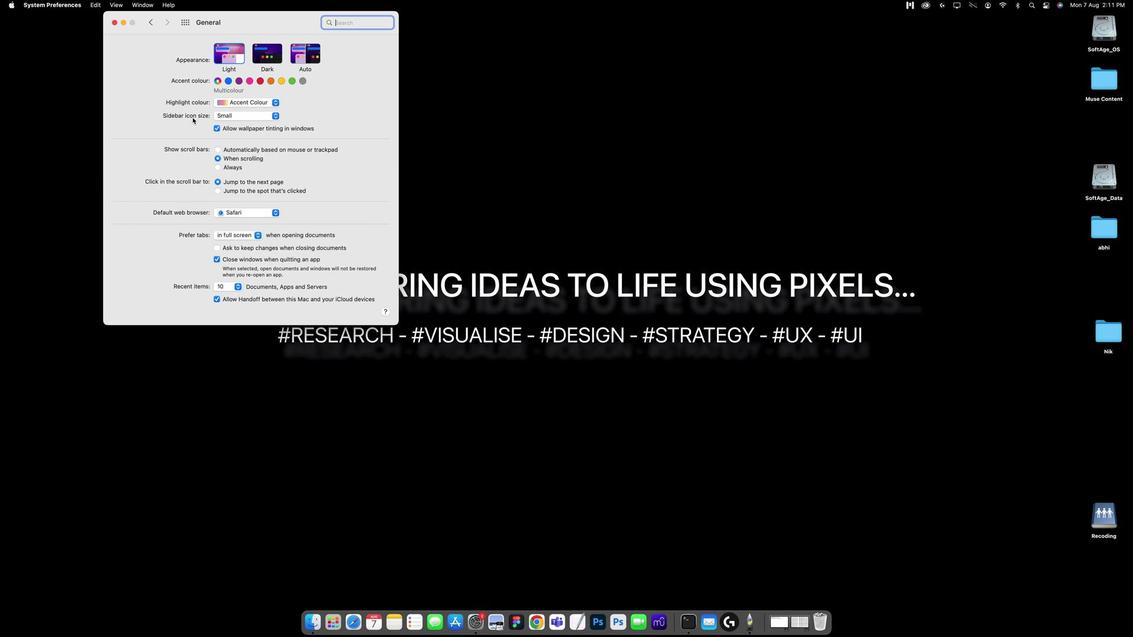 
Action: Mouse moved to (266, 52)
Screenshot: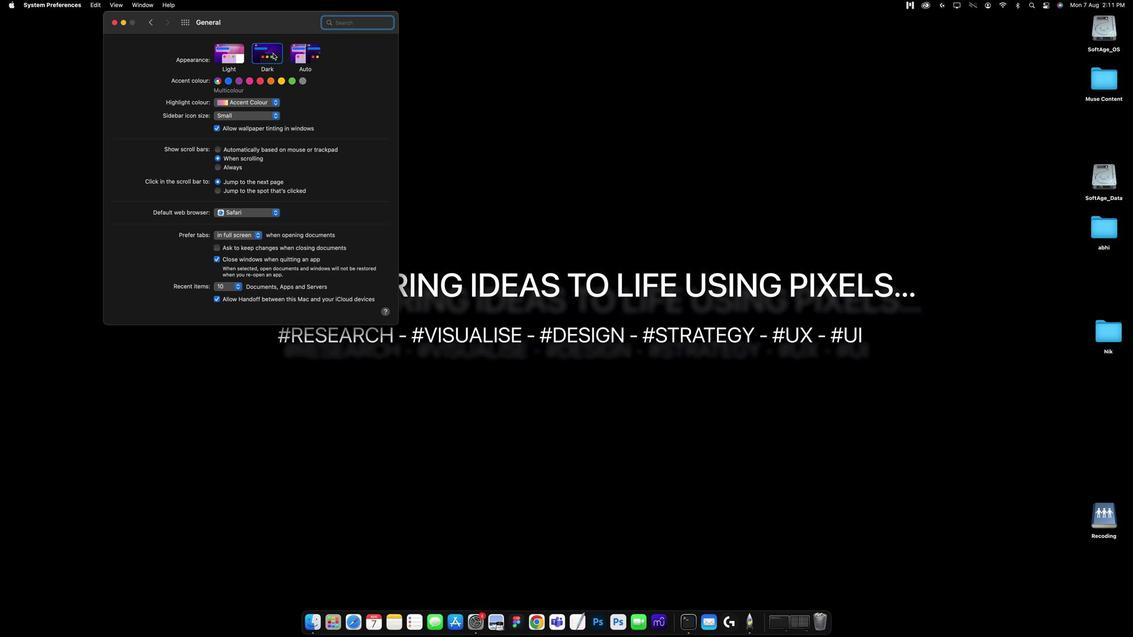 
Action: Mouse pressed left at (266, 52)
Screenshot: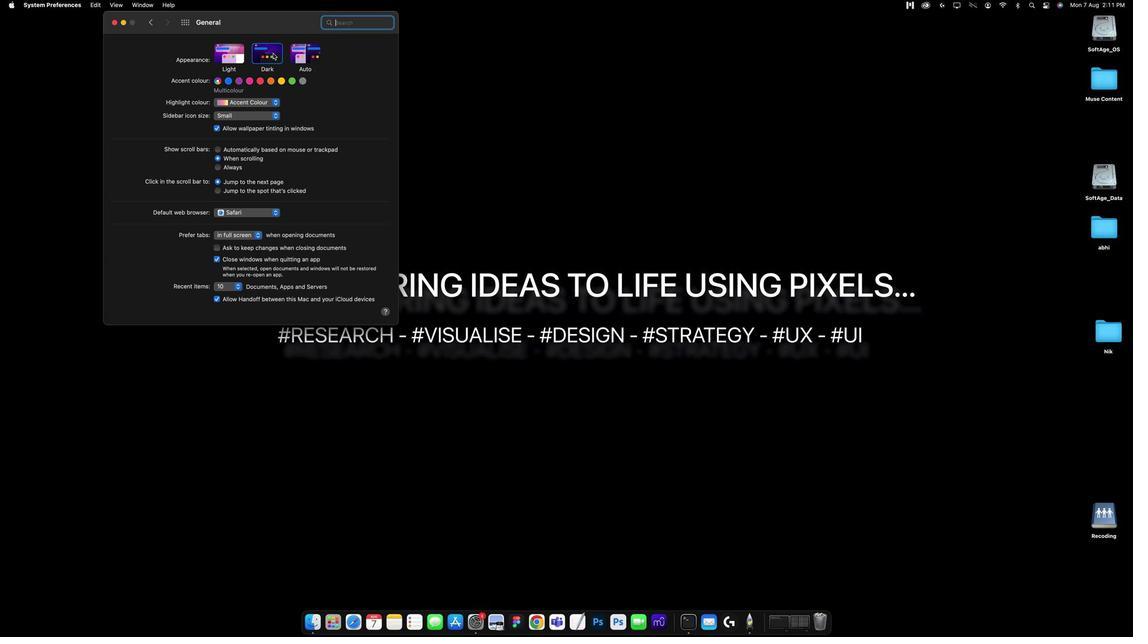 
Action: Mouse moved to (290, 52)
Screenshot: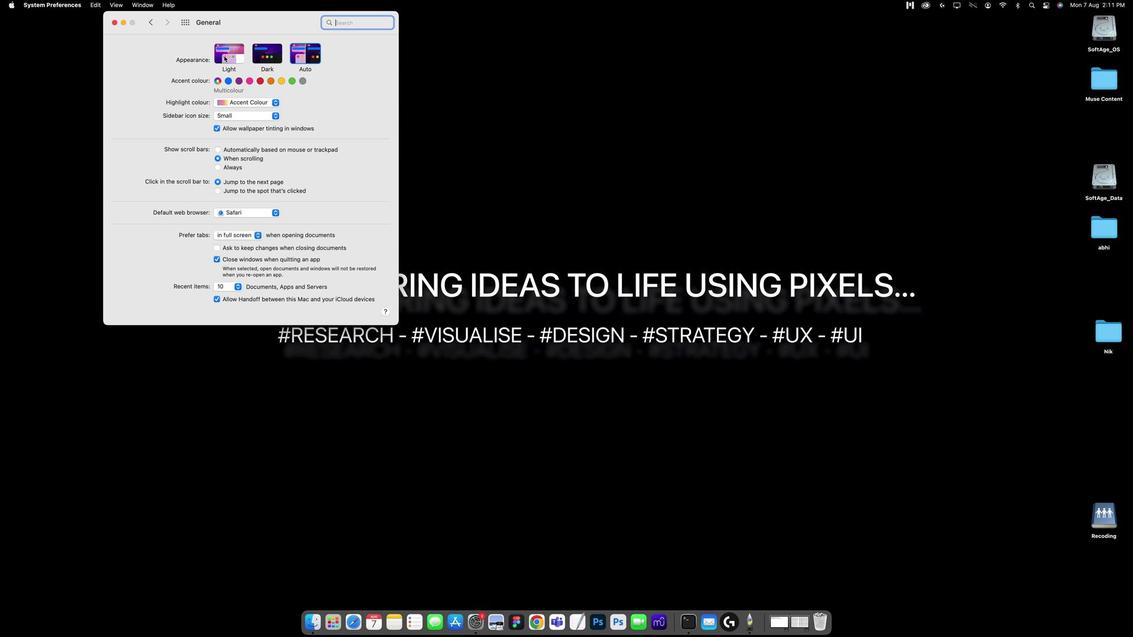 
Action: Mouse pressed left at (290, 52)
Screenshot: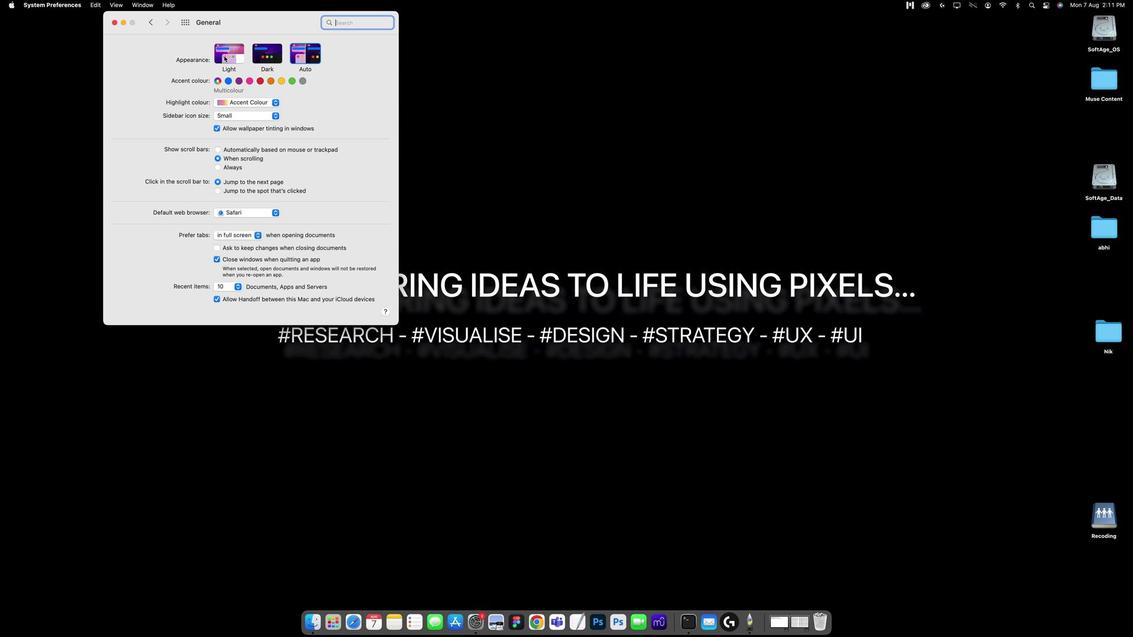 
Action: Mouse moved to (240, 103)
Screenshot: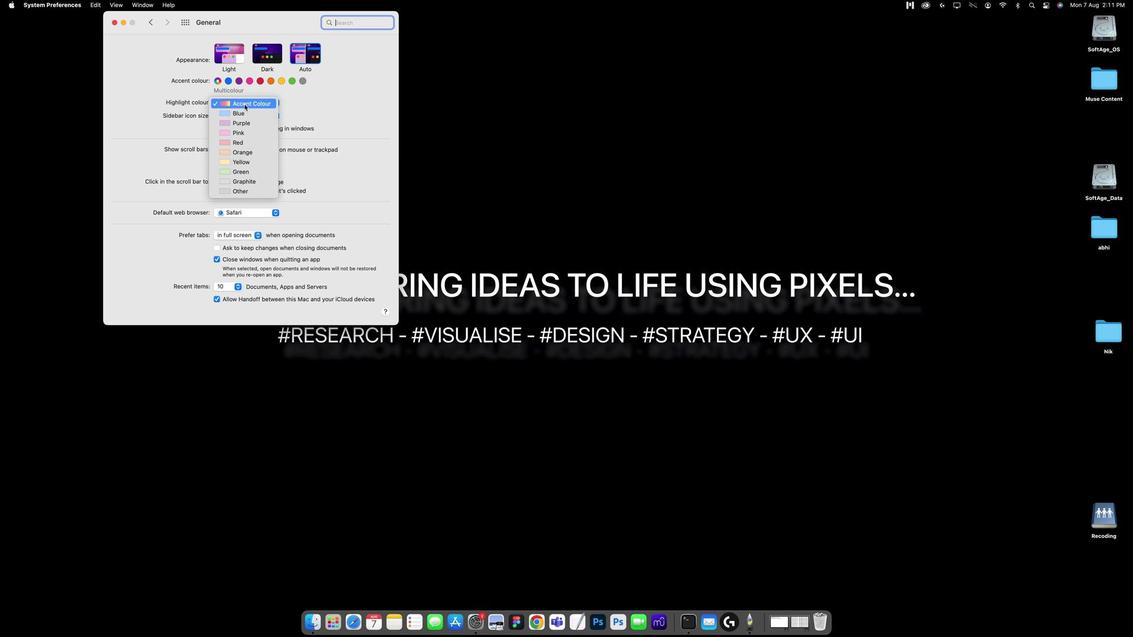 
Action: Mouse pressed left at (240, 103)
Screenshot: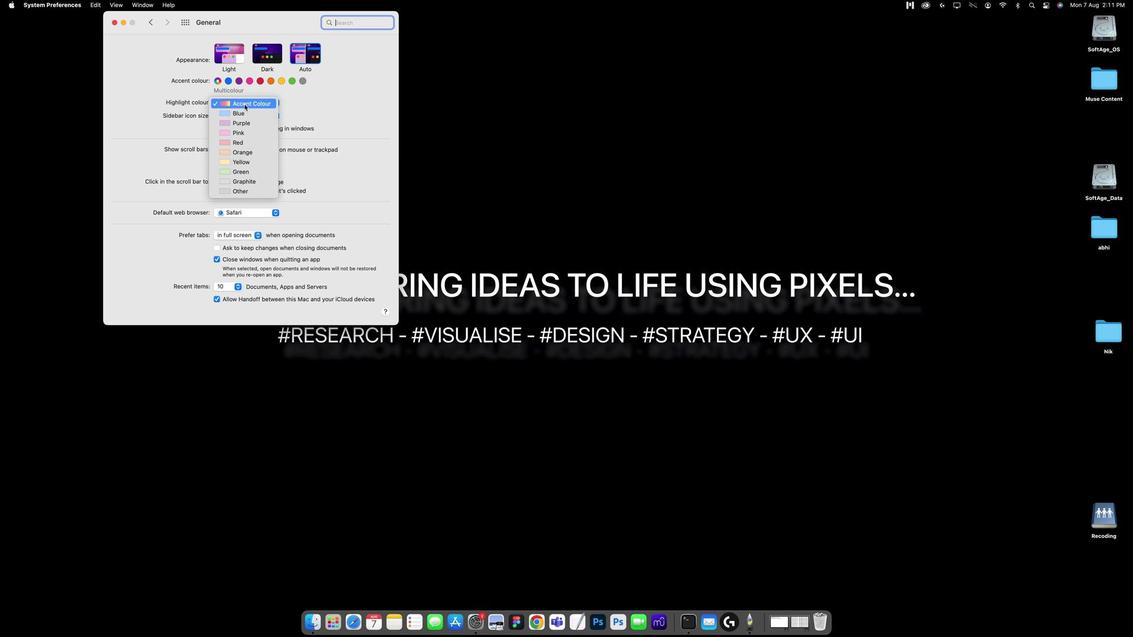 
Action: Mouse pressed left at (240, 103)
Screenshot: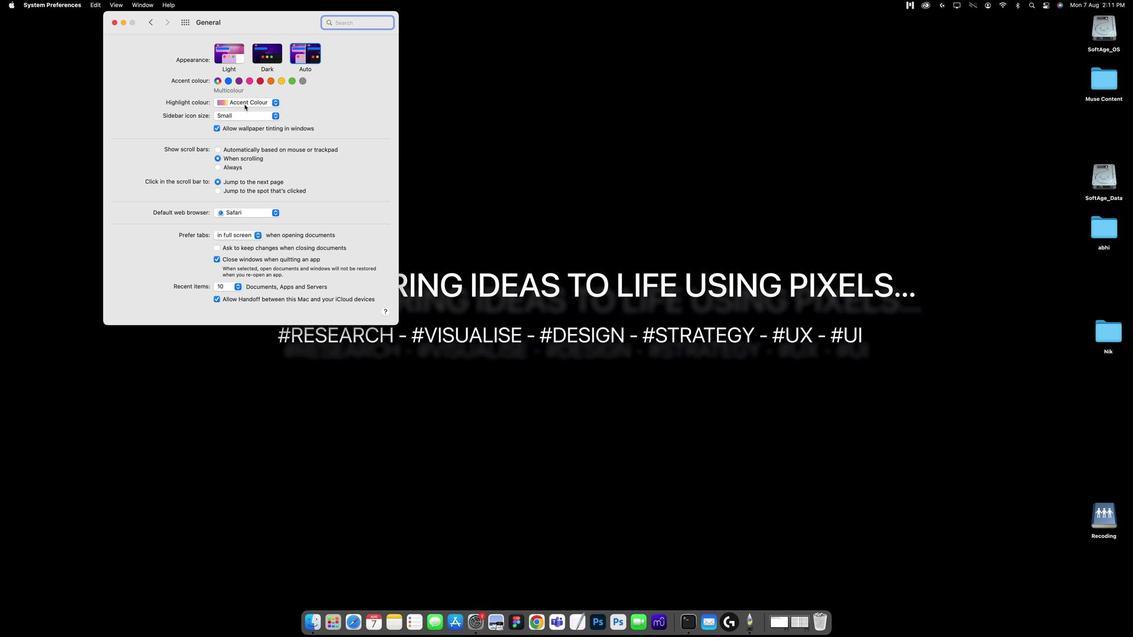 
Action: Mouse moved to (236, 113)
Screenshot: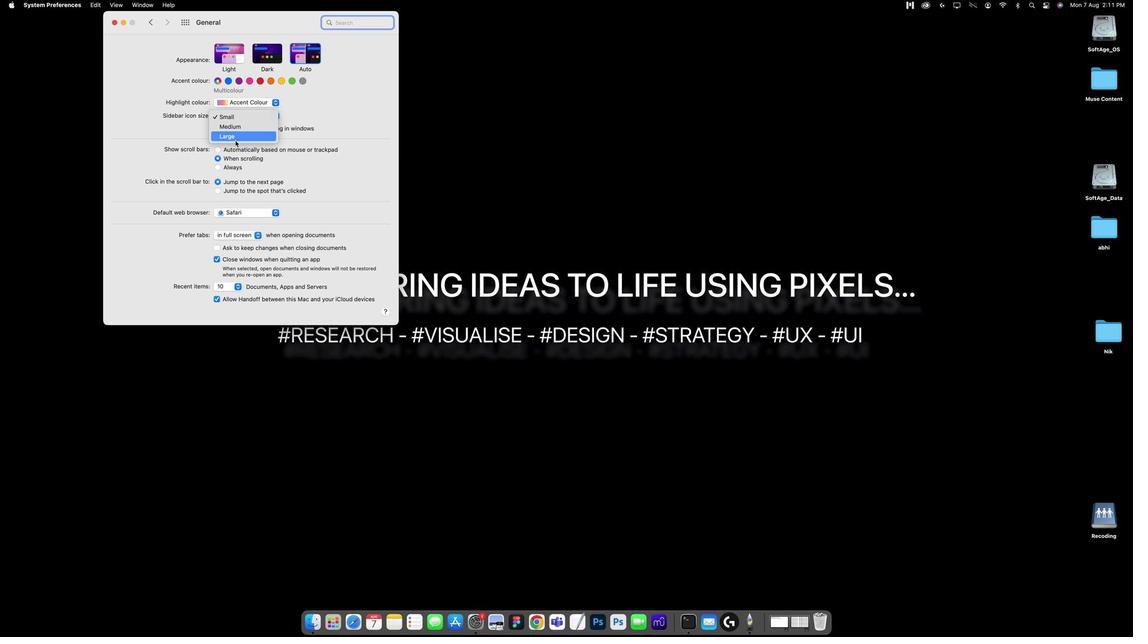 
Action: Mouse pressed left at (236, 113)
Screenshot: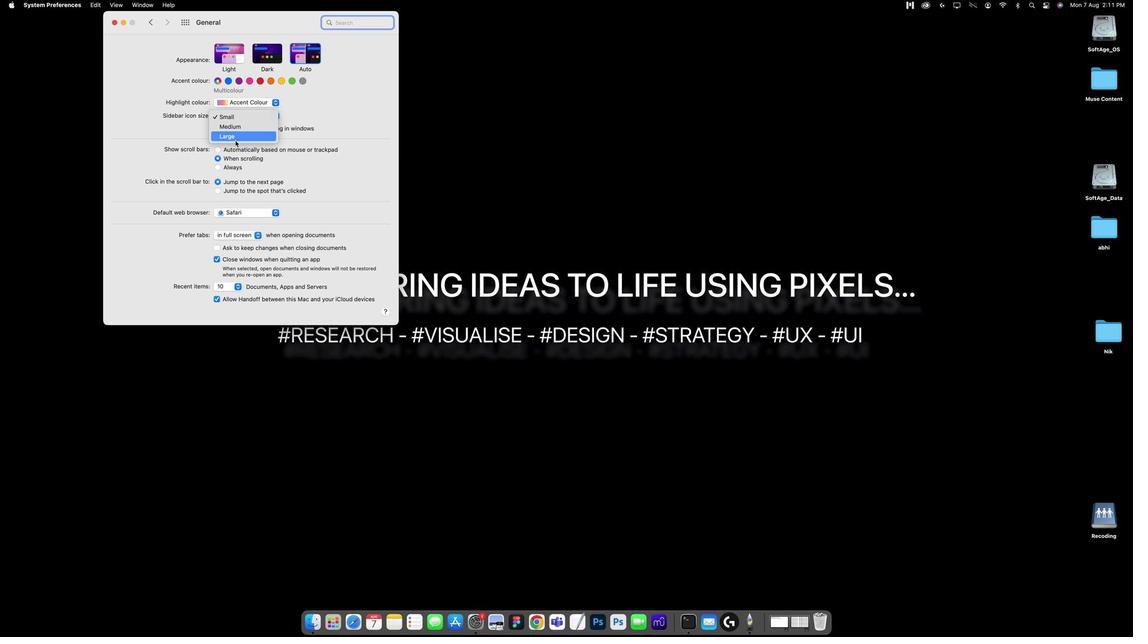 
Action: Mouse moved to (233, 140)
Screenshot: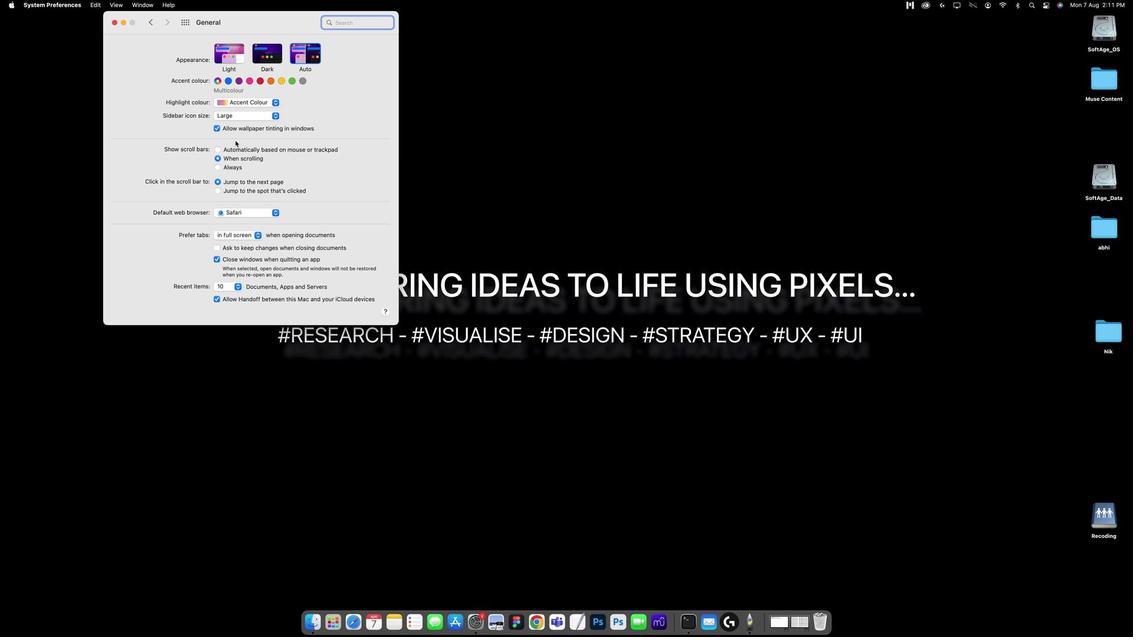 
Action: Mouse pressed left at (233, 140)
Screenshot: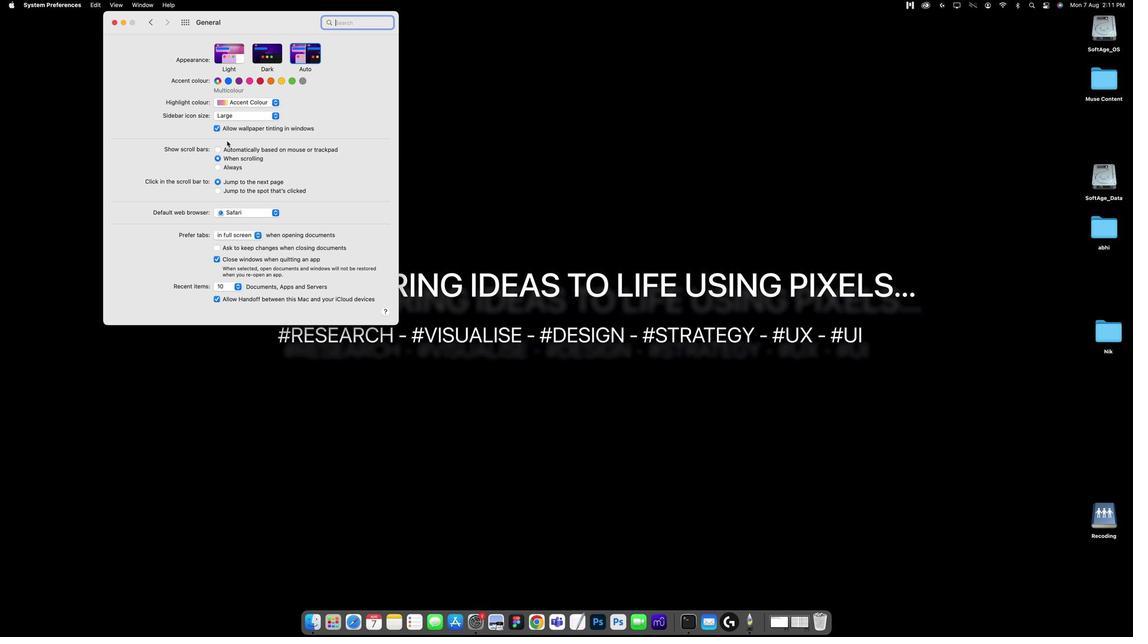 
Action: Mouse moved to (227, 140)
Screenshot: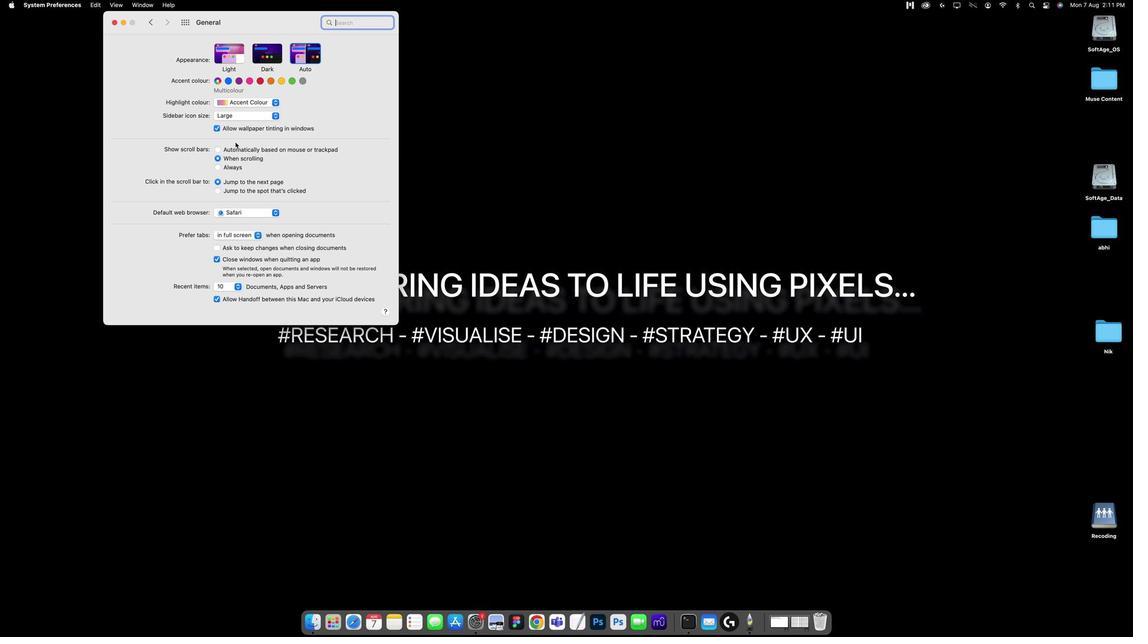 
Action: Mouse scrolled (227, 140) with delta (23, -1)
Screenshot: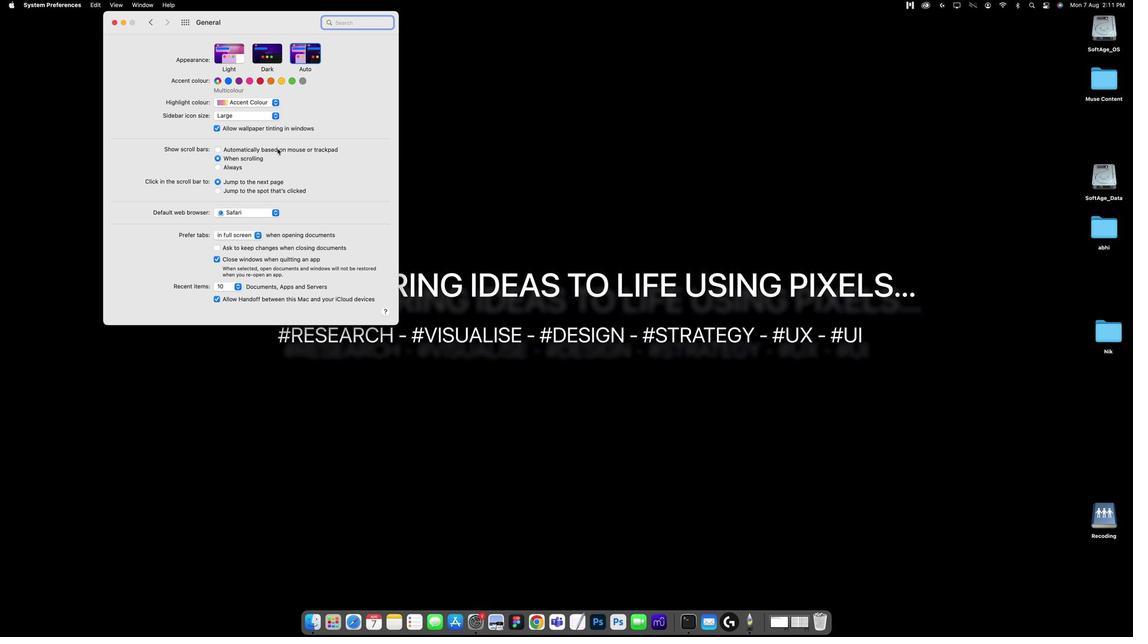 
Action: Mouse scrolled (227, 140) with delta (23, -1)
Screenshot: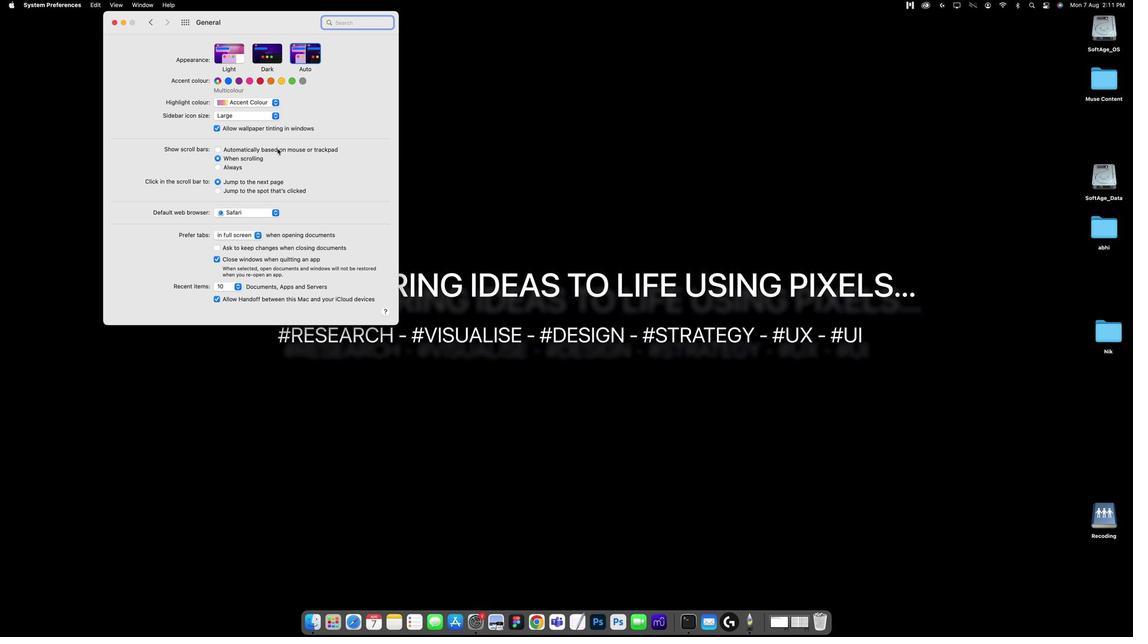 
Action: Mouse scrolled (227, 140) with delta (23, -2)
Screenshot: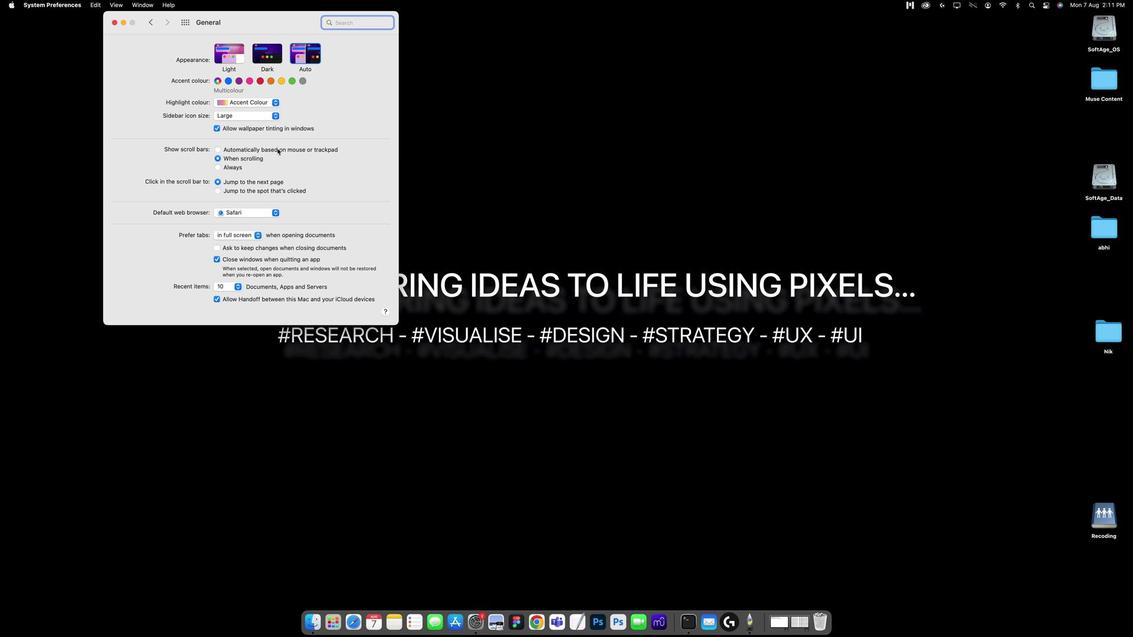 
Action: Mouse moved to (234, 286)
Screenshot: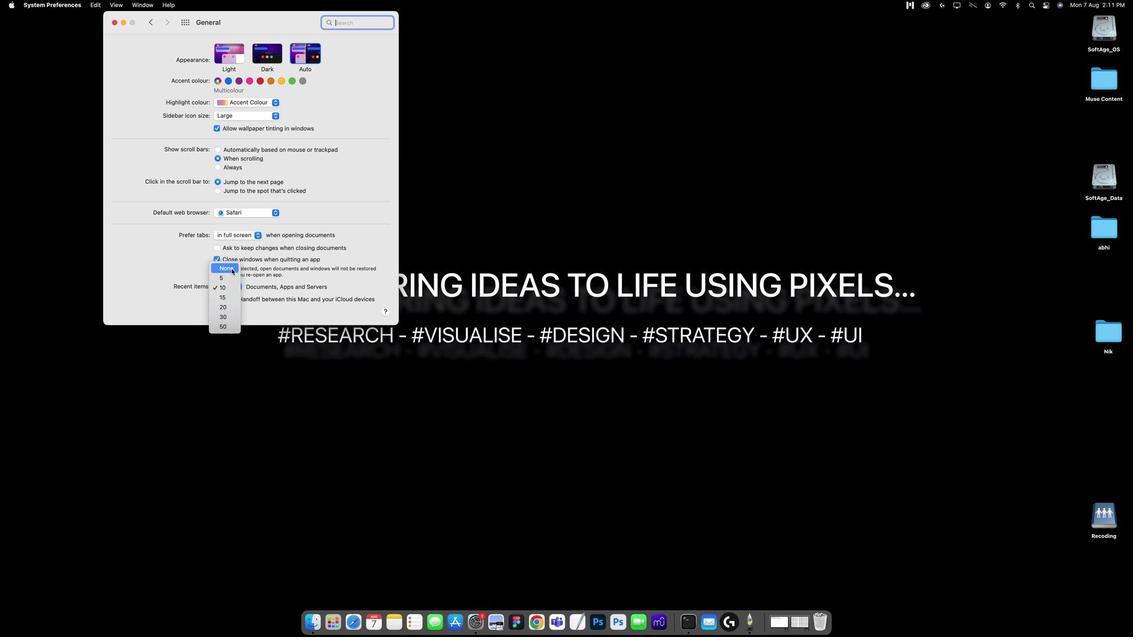
Action: Mouse pressed left at (234, 286)
Screenshot: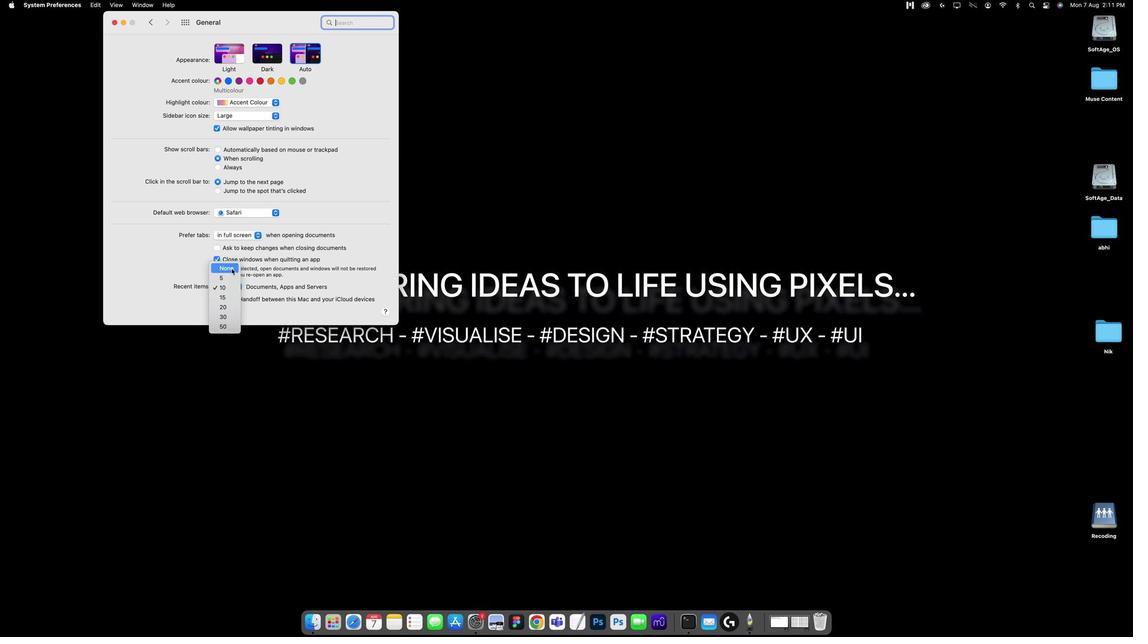 
Action: Mouse moved to (230, 270)
Screenshot: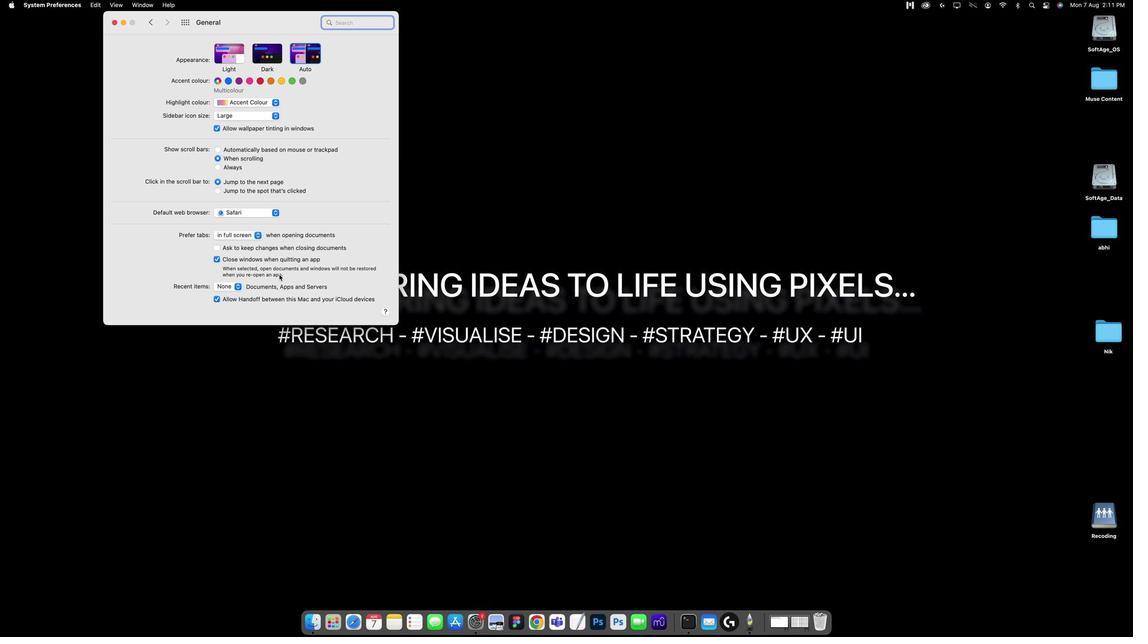 
Action: Mouse pressed left at (230, 270)
Screenshot: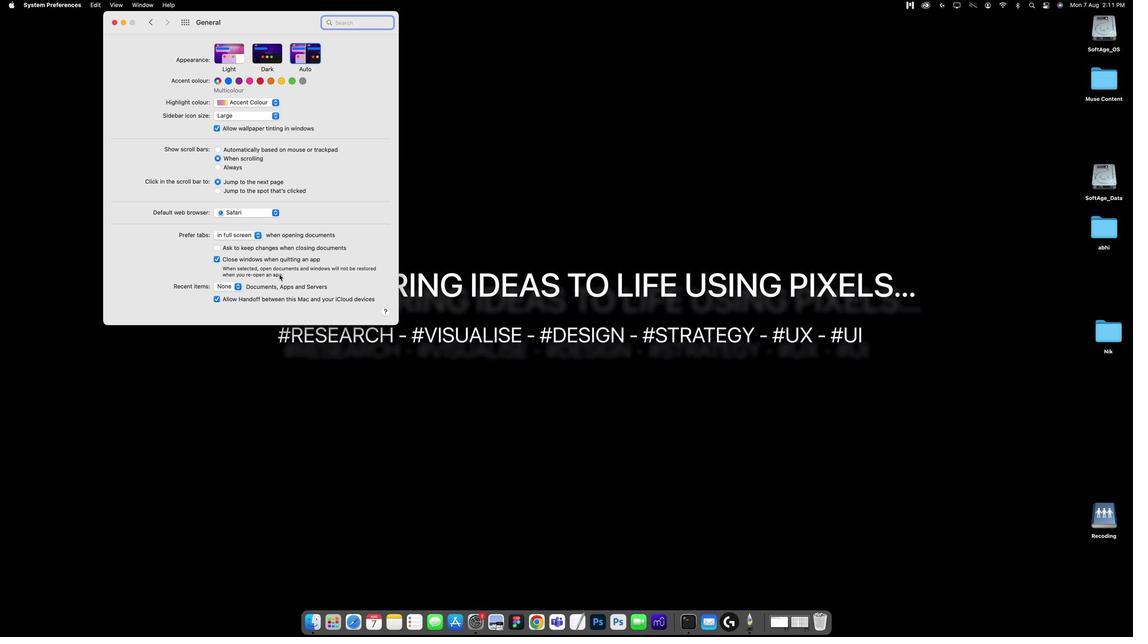 
Action: Mouse moved to (272, 276)
Screenshot: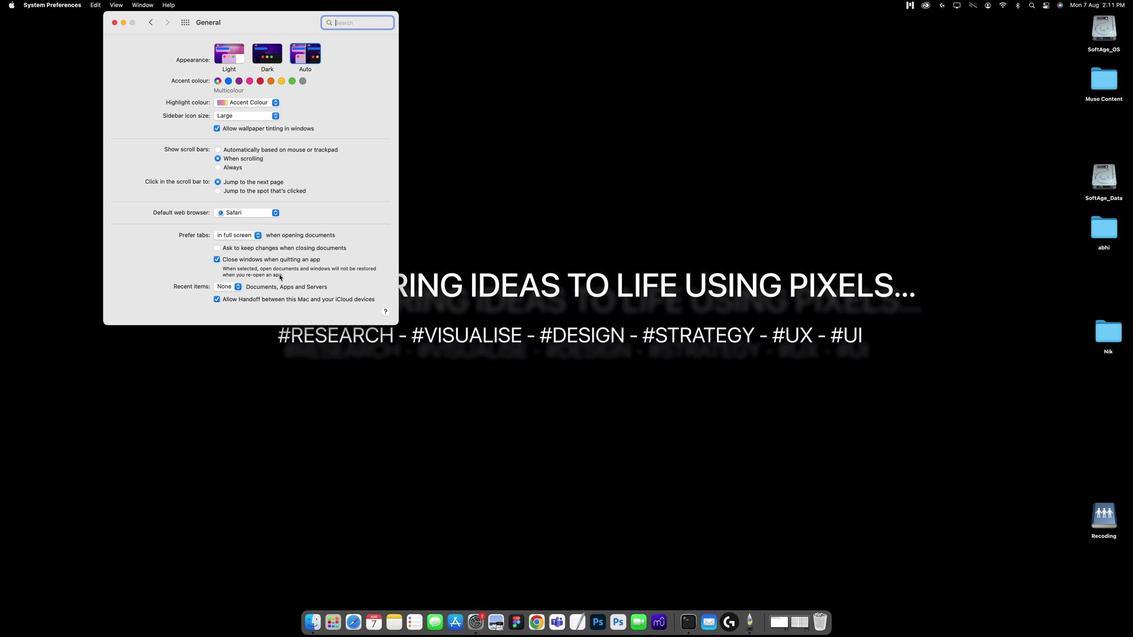 
Action: Mouse pressed left at (272, 276)
Screenshot: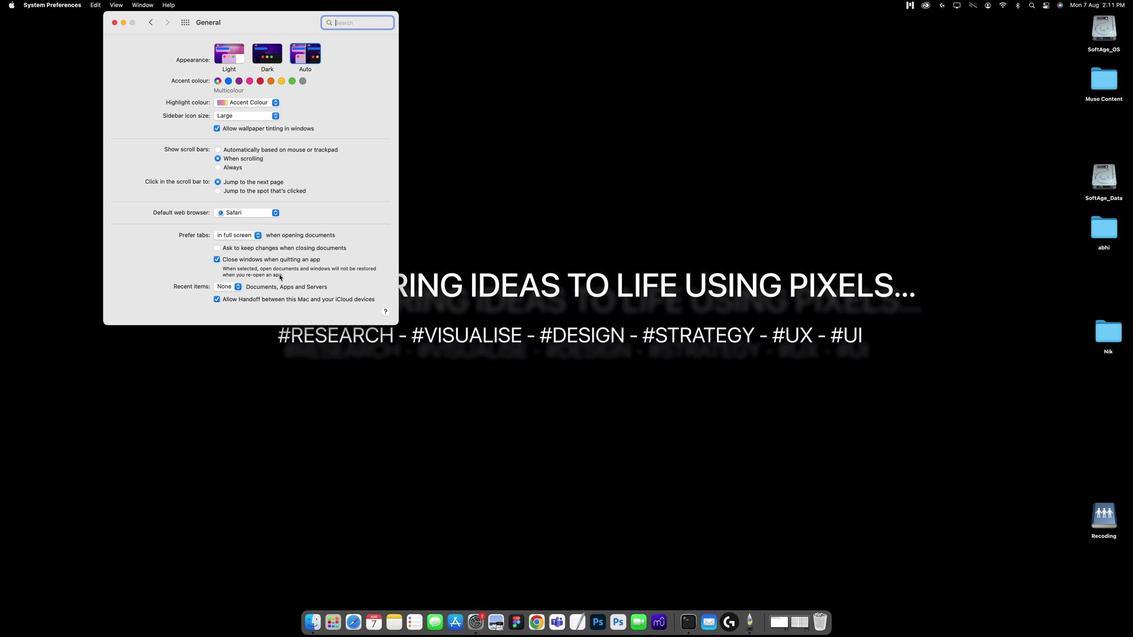 
